 Task: In the  document fostercreativity.odt Insert horizontal line 'below the text' Create the translated copy of the document in  'French' Select the first point and Clear Formatting
Action: Mouse moved to (321, 461)
Screenshot: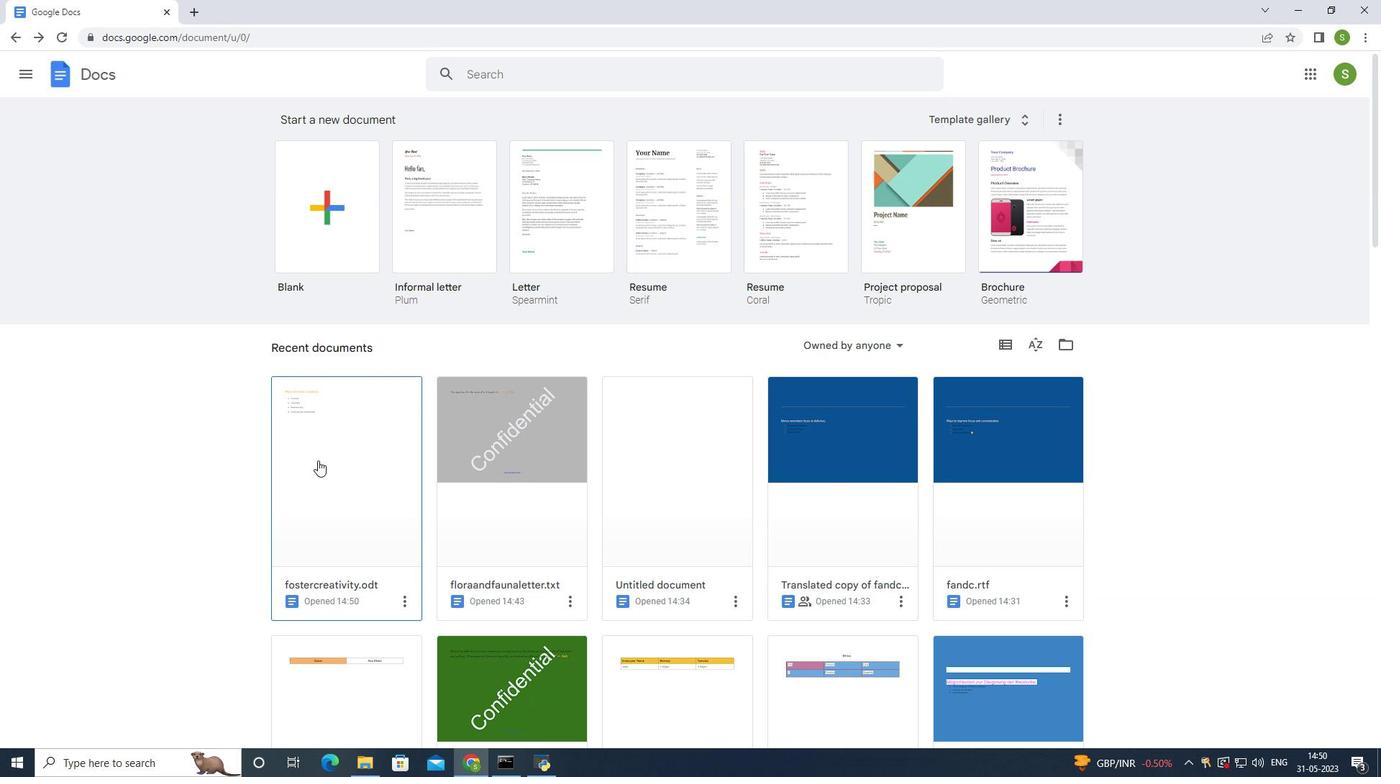 
Action: Mouse pressed left at (321, 461)
Screenshot: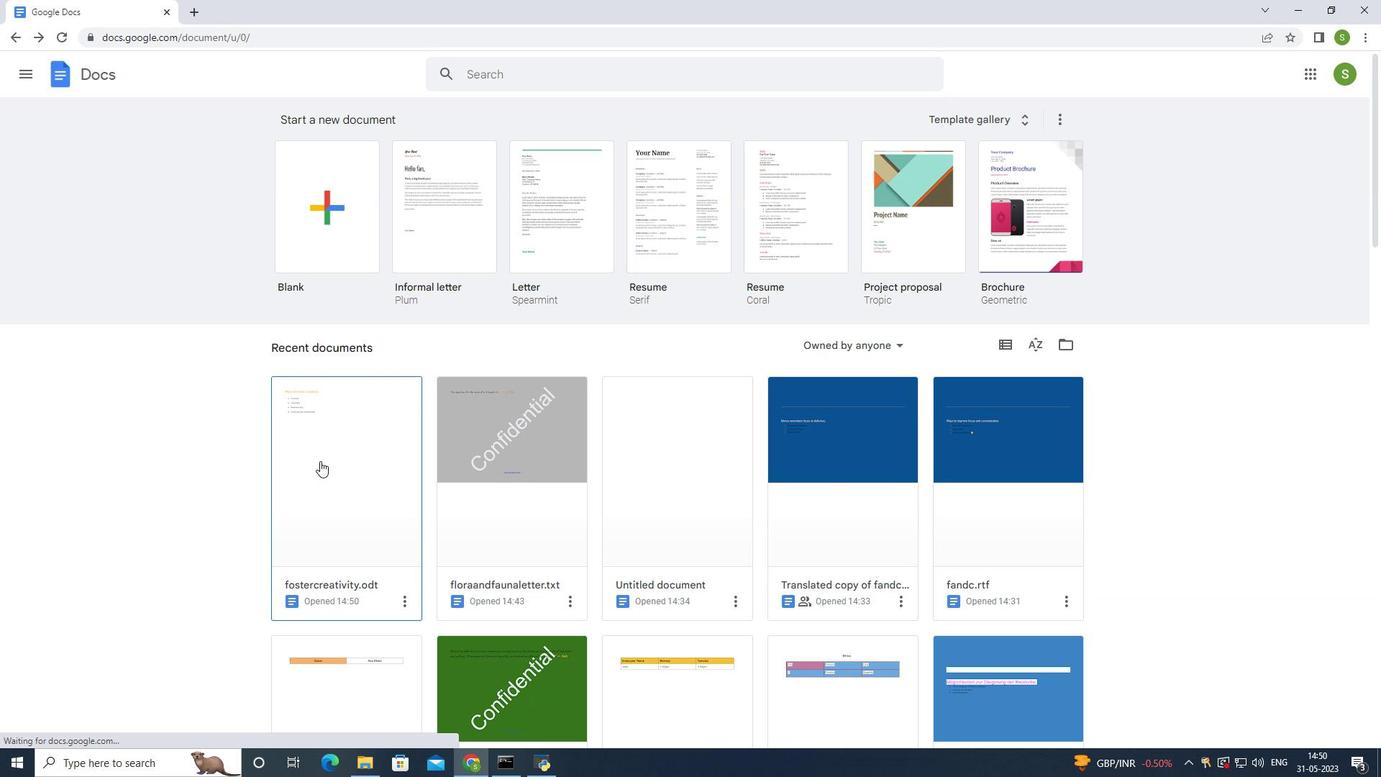 
Action: Mouse moved to (485, 346)
Screenshot: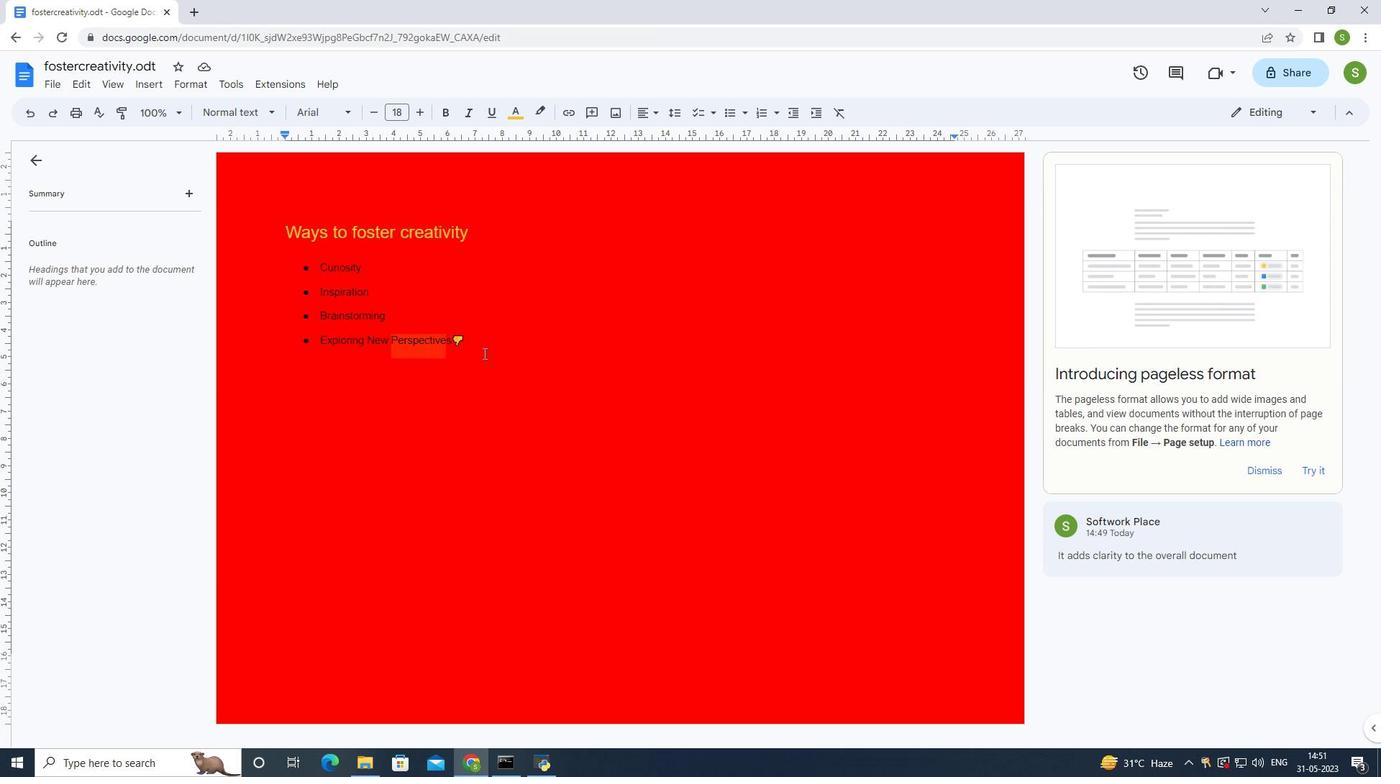 
Action: Mouse pressed left at (485, 346)
Screenshot: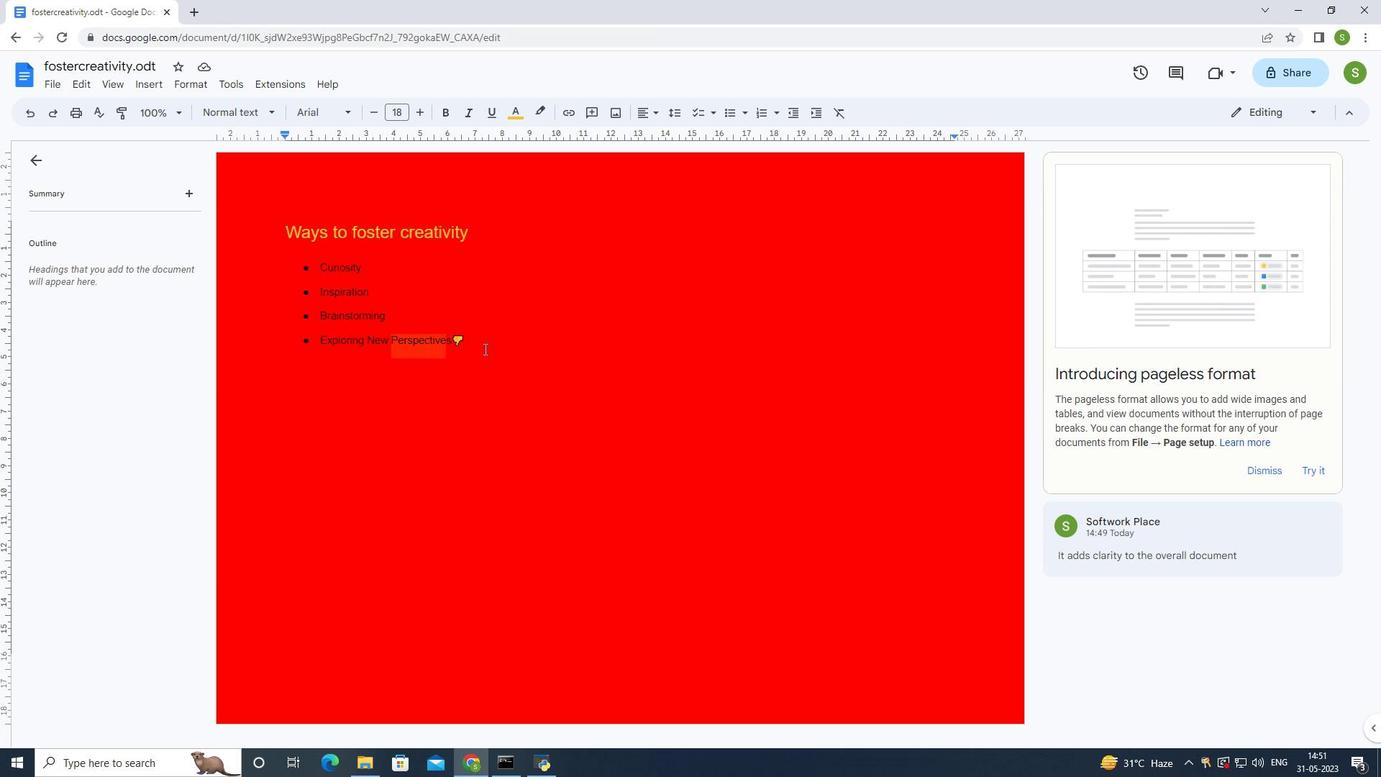 
Action: Mouse moved to (492, 350)
Screenshot: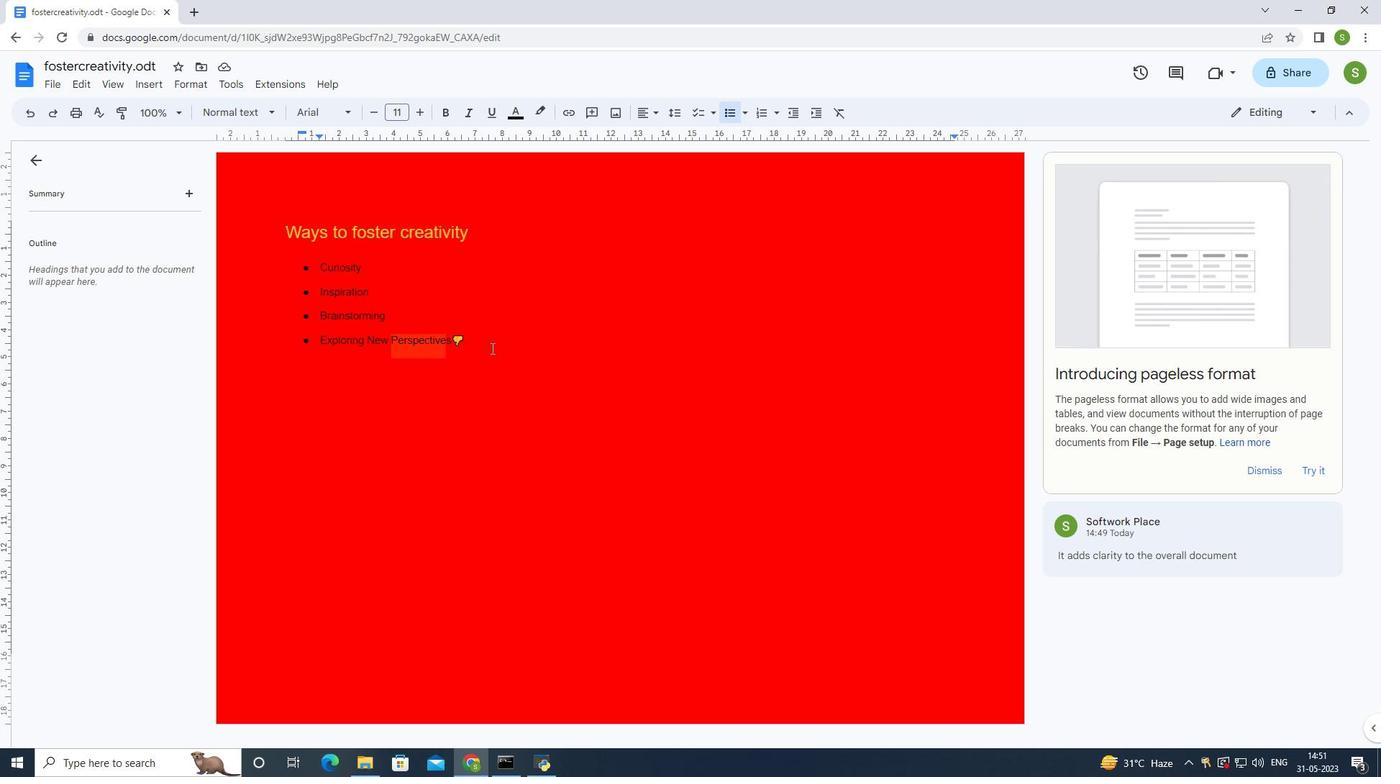 
Action: Key pressed <Key.enter>
Screenshot: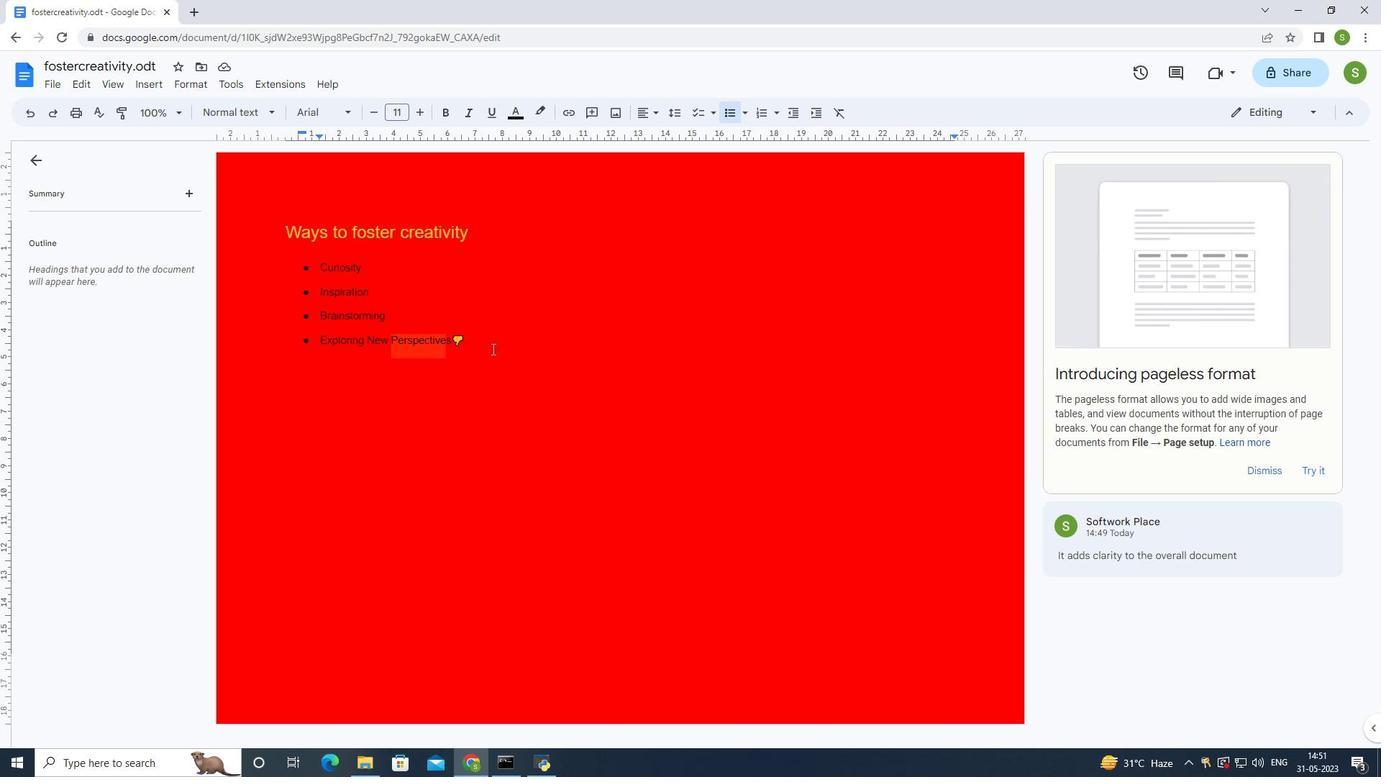 
Action: Mouse moved to (354, 357)
Screenshot: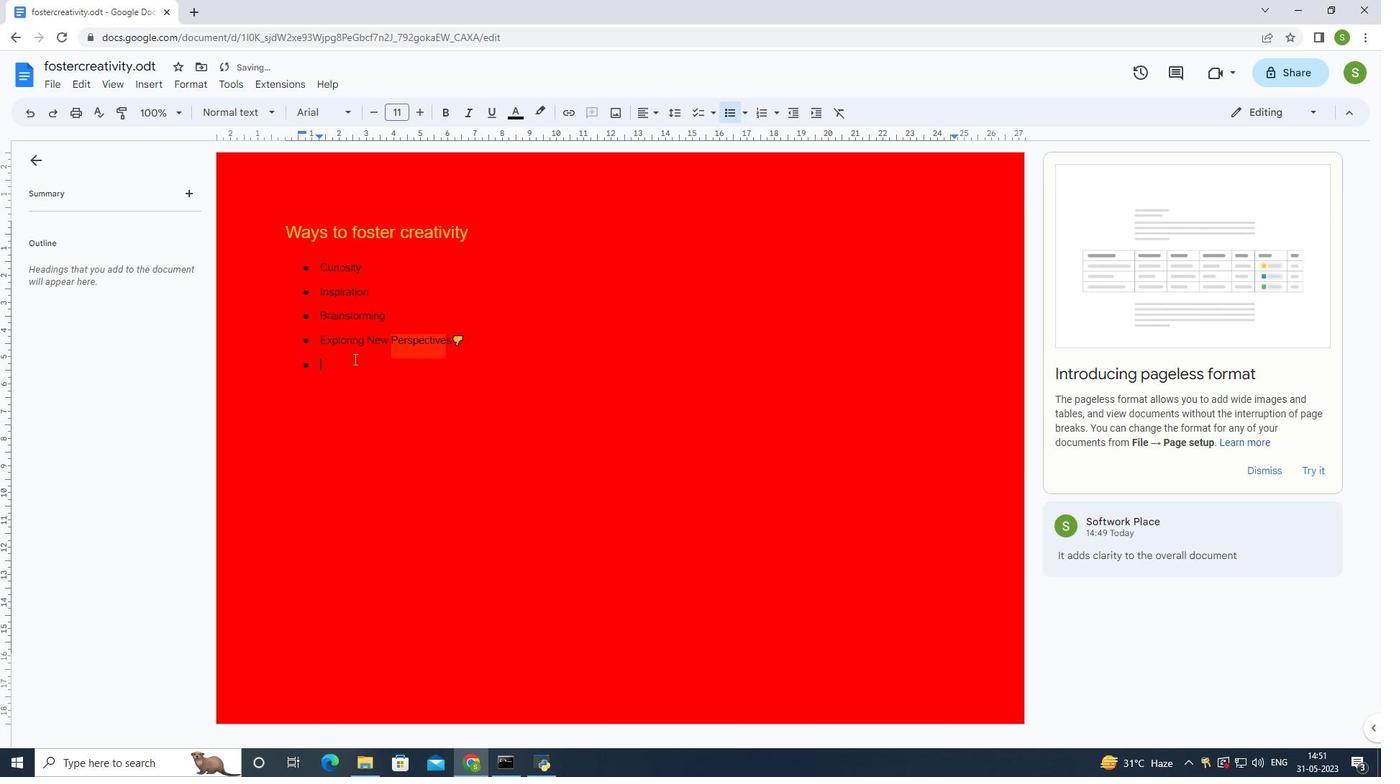 
Action: Key pressed <Key.backspace>
Screenshot: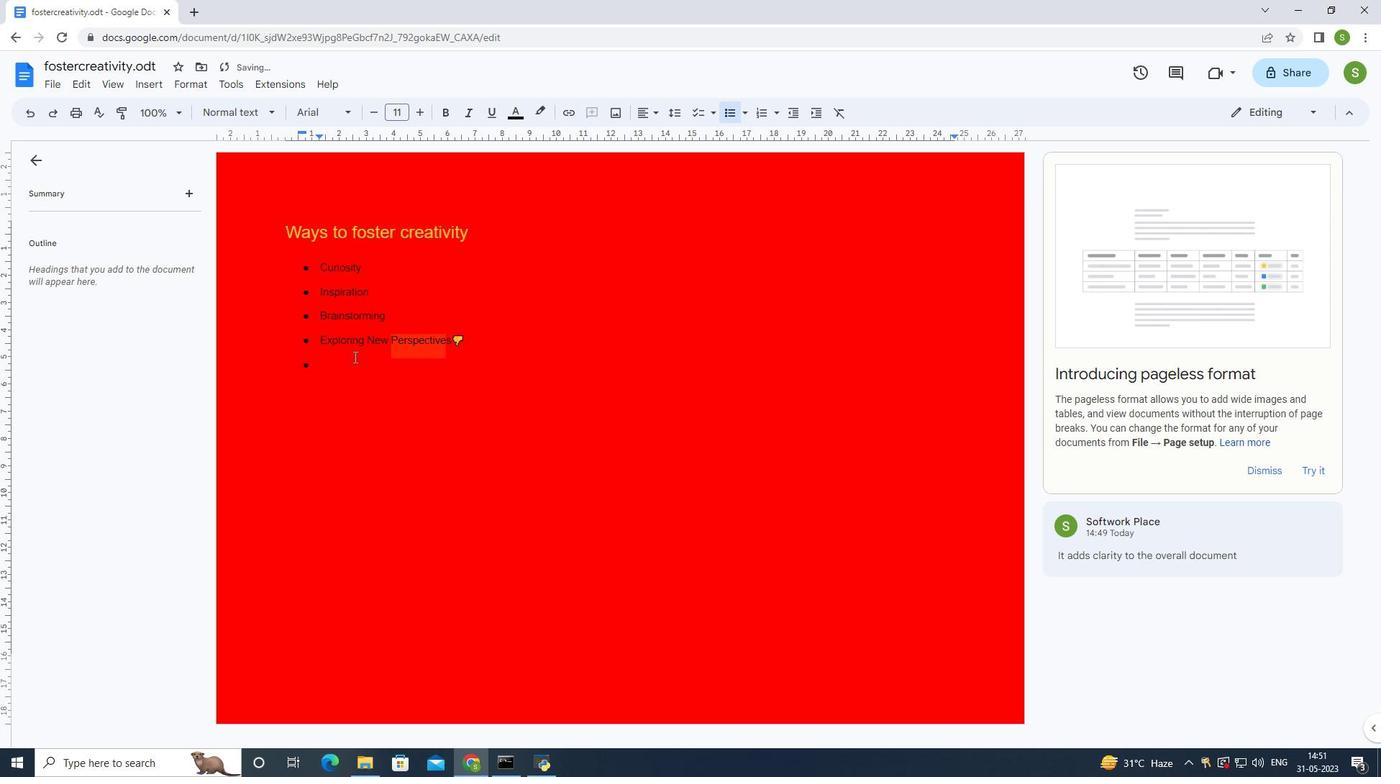 
Action: Mouse moved to (190, 85)
Screenshot: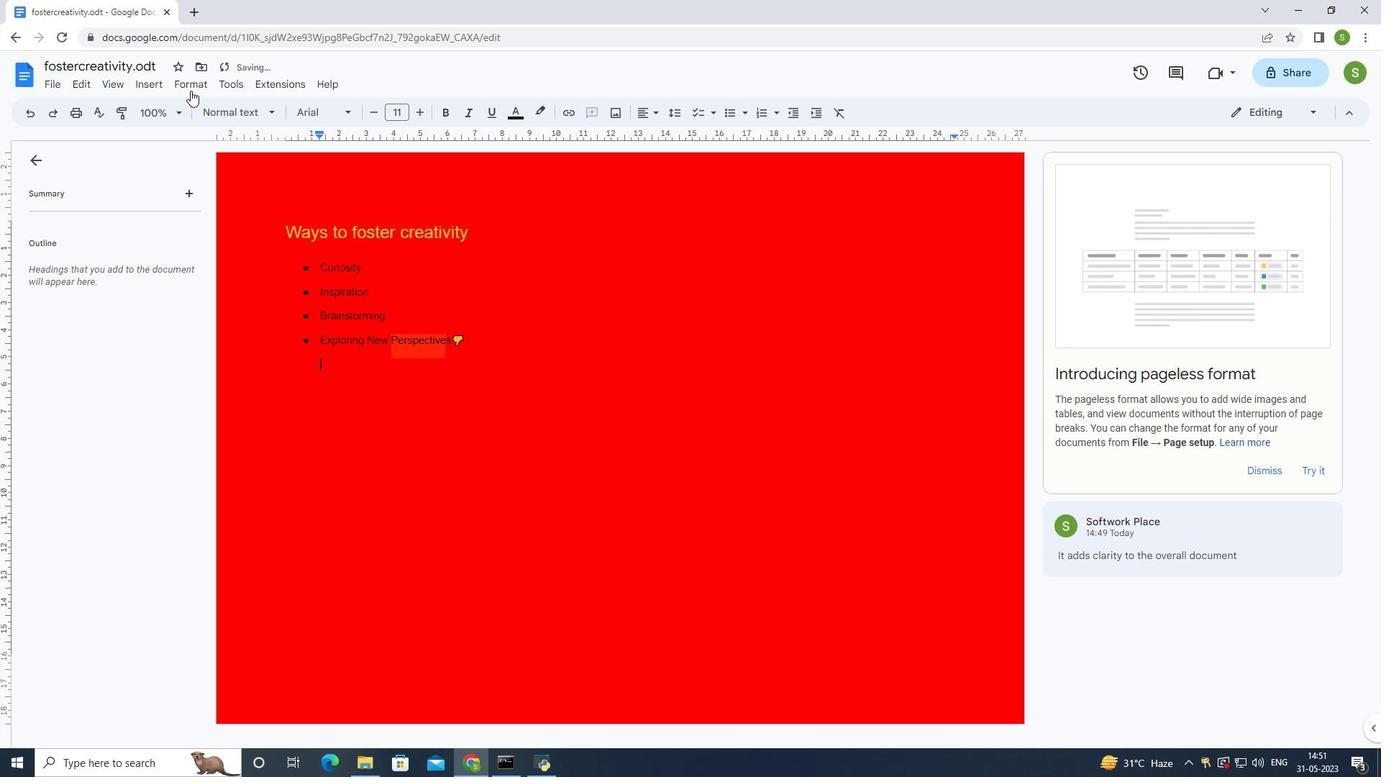 
Action: Mouse pressed left at (190, 85)
Screenshot: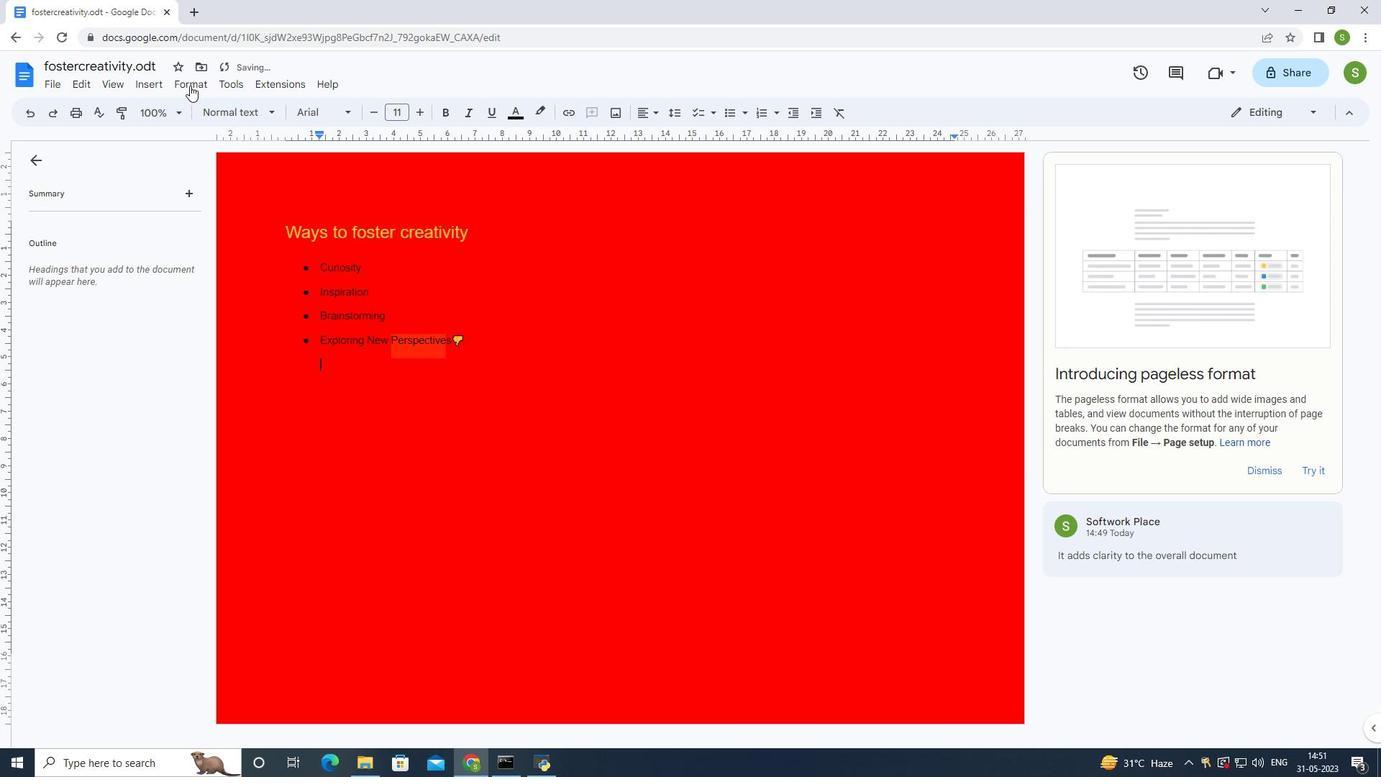 
Action: Mouse moved to (177, 203)
Screenshot: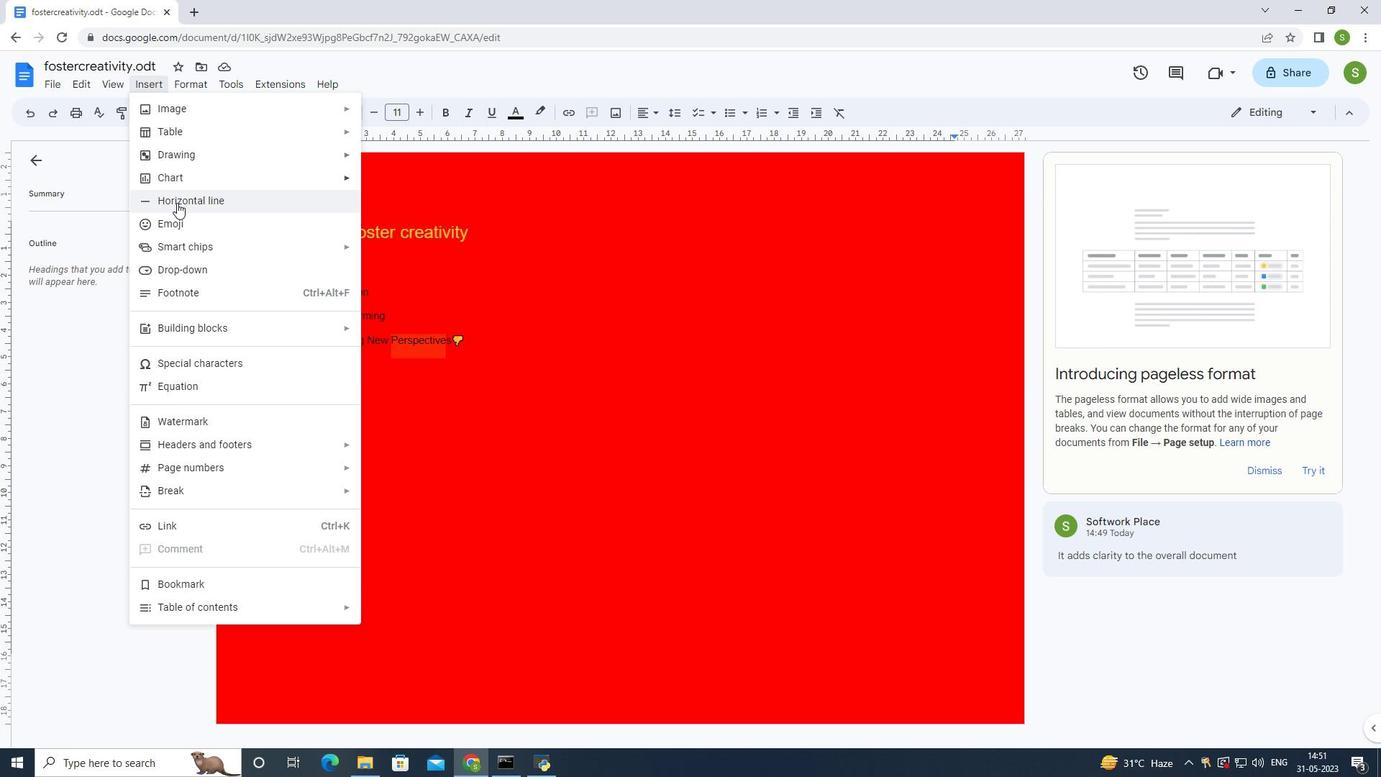 
Action: Mouse pressed left at (177, 203)
Screenshot: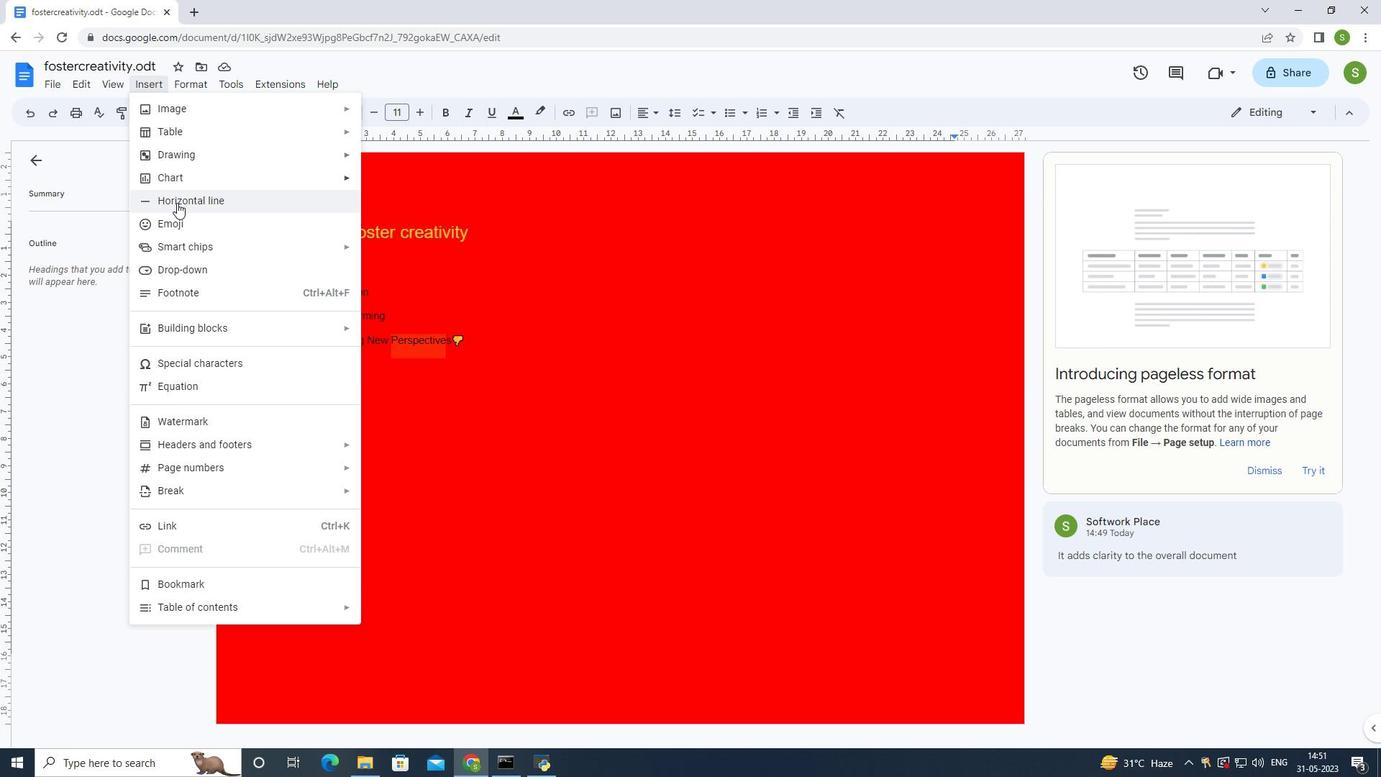 
Action: Mouse moved to (141, 81)
Screenshot: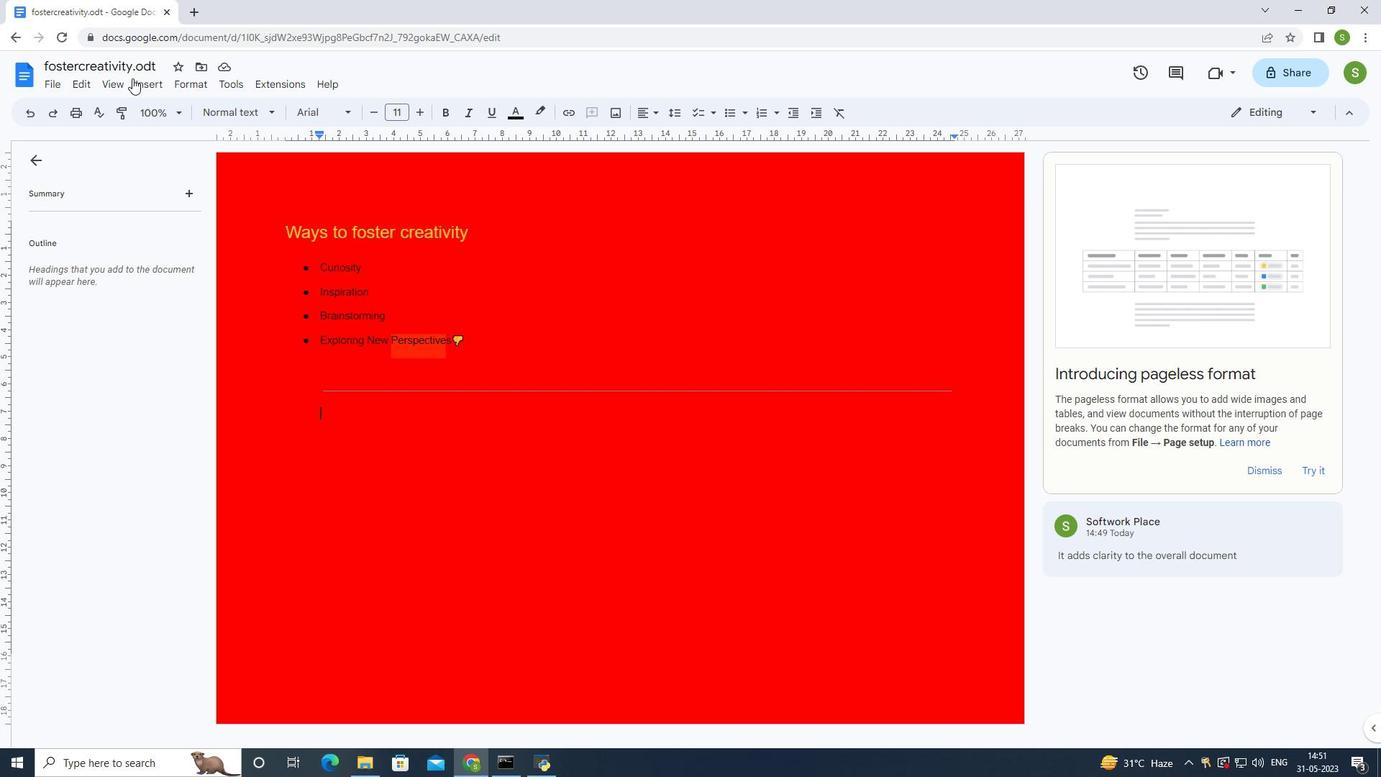 
Action: Mouse pressed left at (141, 81)
Screenshot: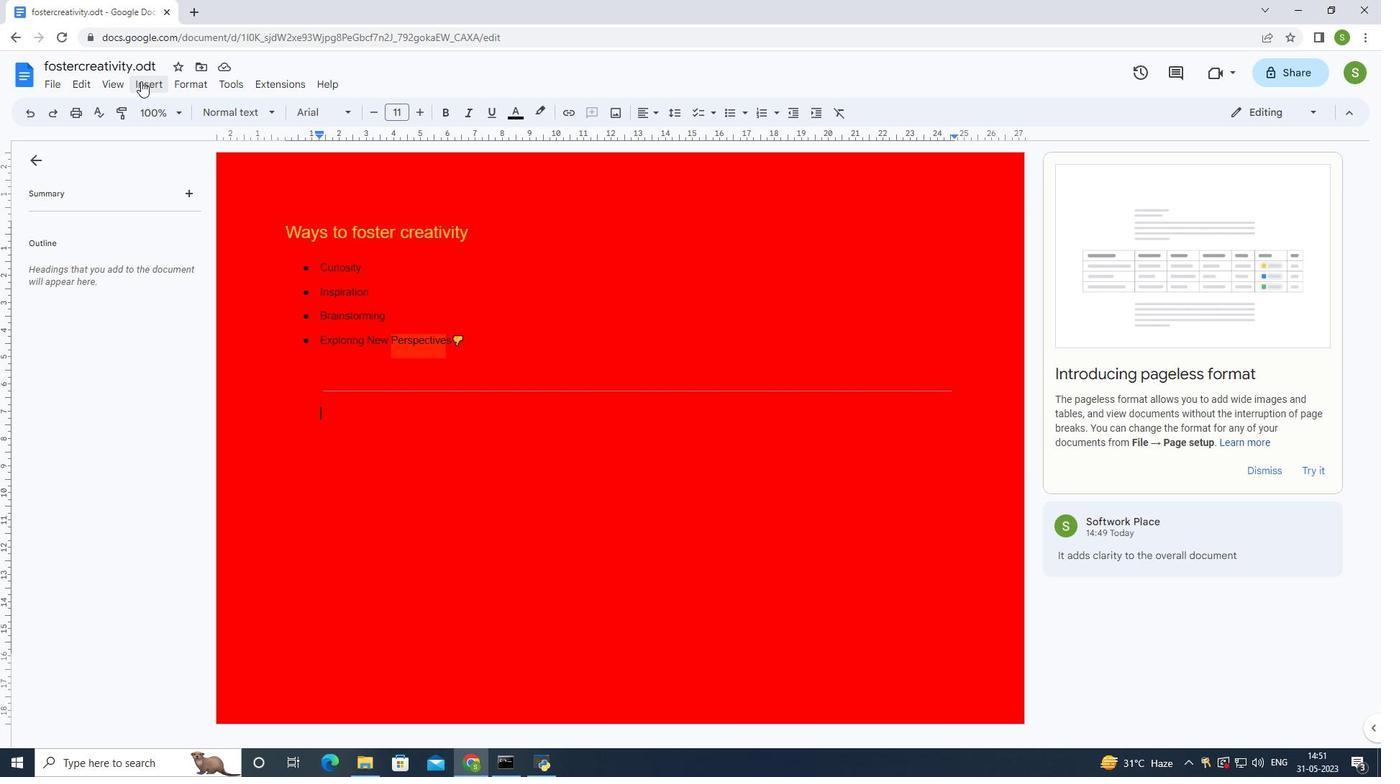 
Action: Mouse moved to (328, 303)
Screenshot: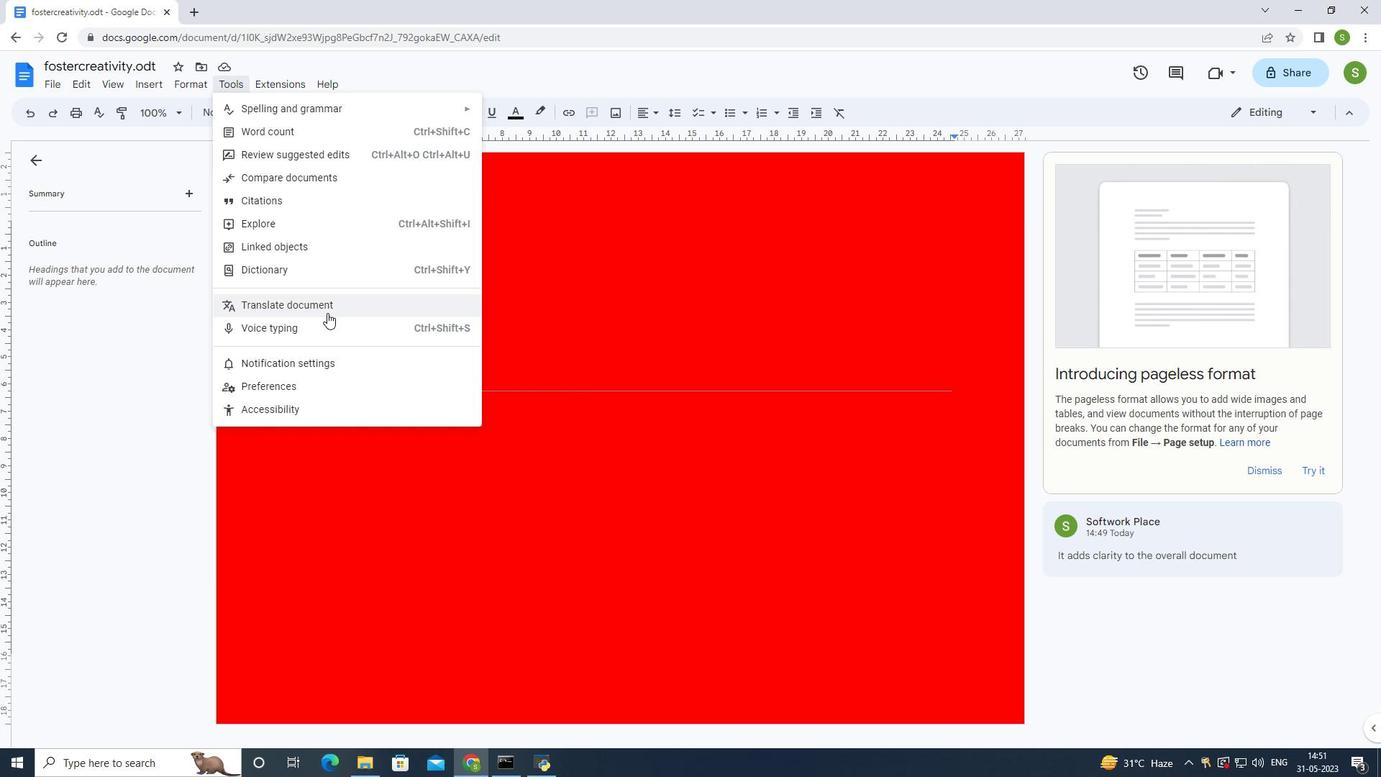 
Action: Mouse pressed left at (328, 303)
Screenshot: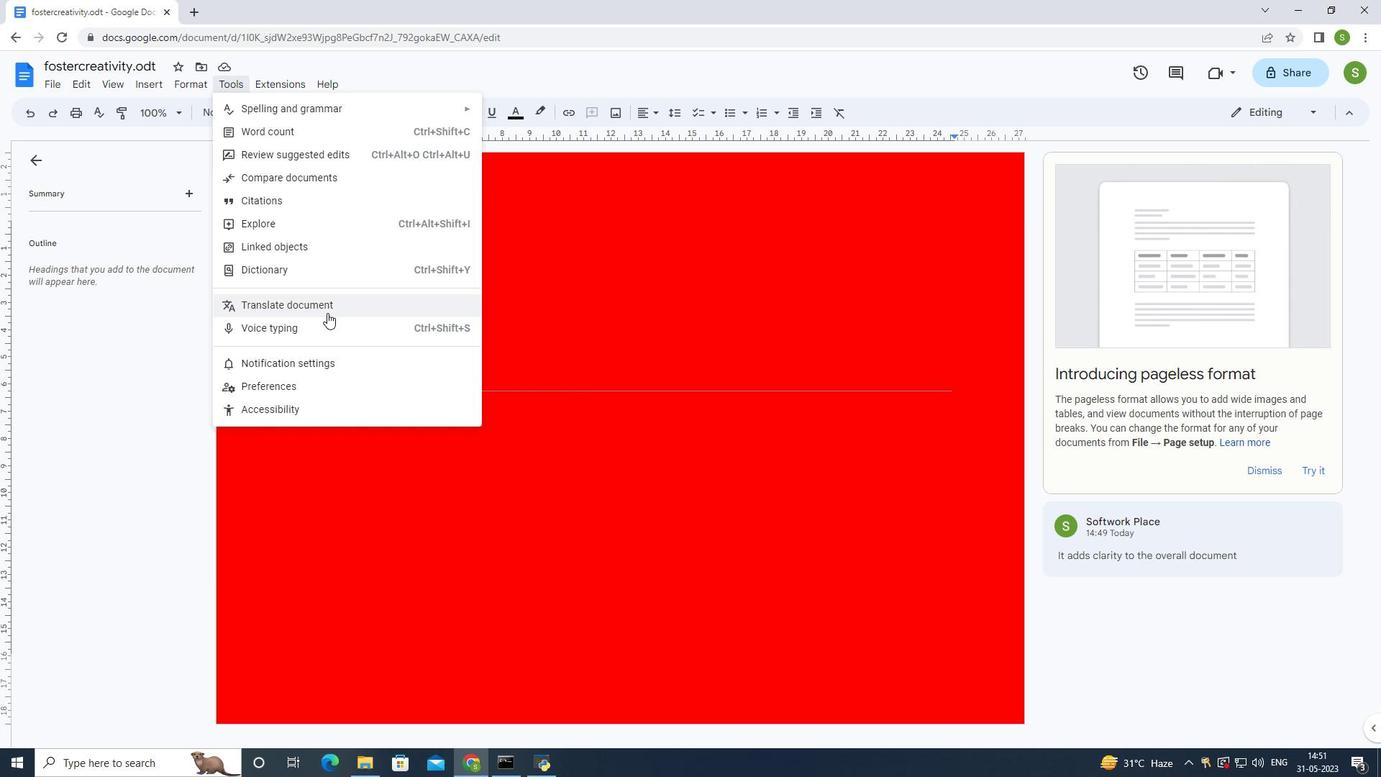 
Action: Mouse moved to (675, 428)
Screenshot: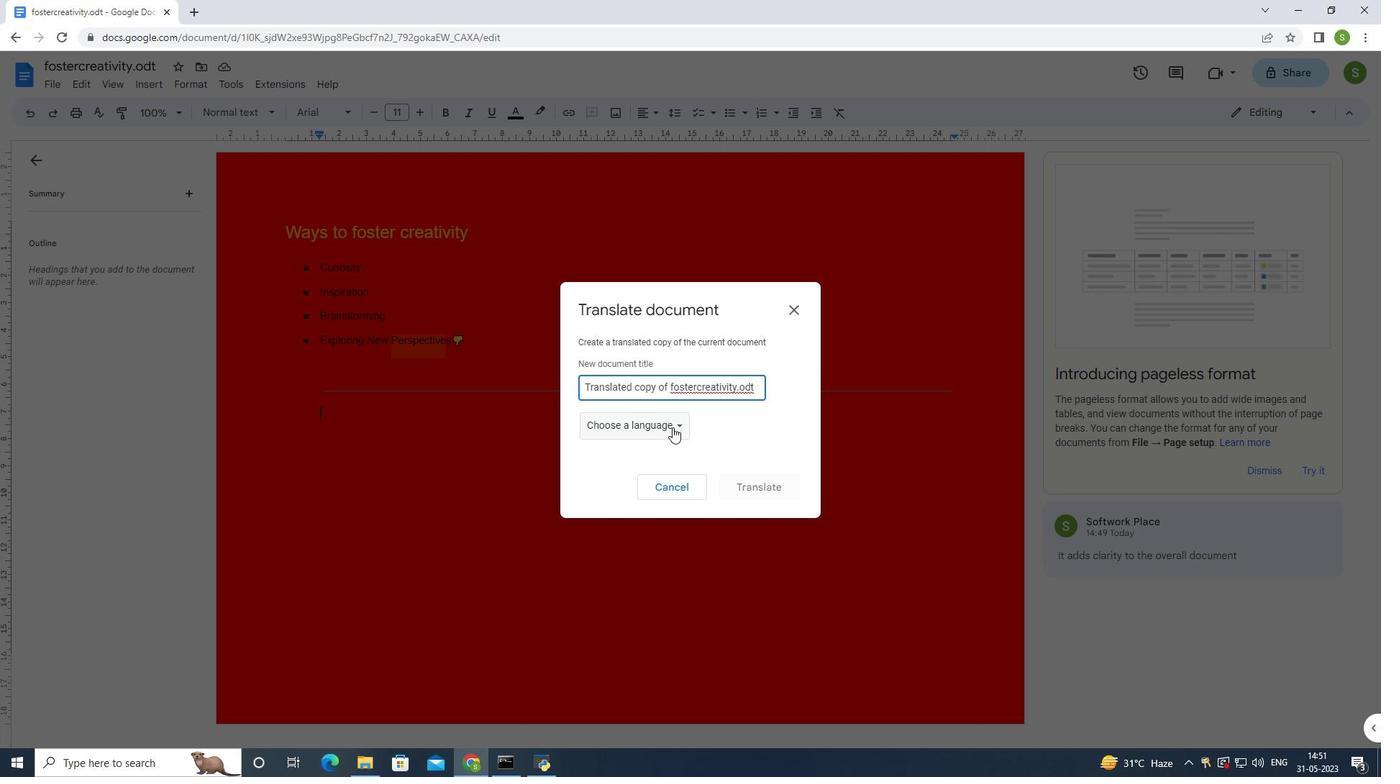 
Action: Mouse pressed left at (675, 428)
Screenshot: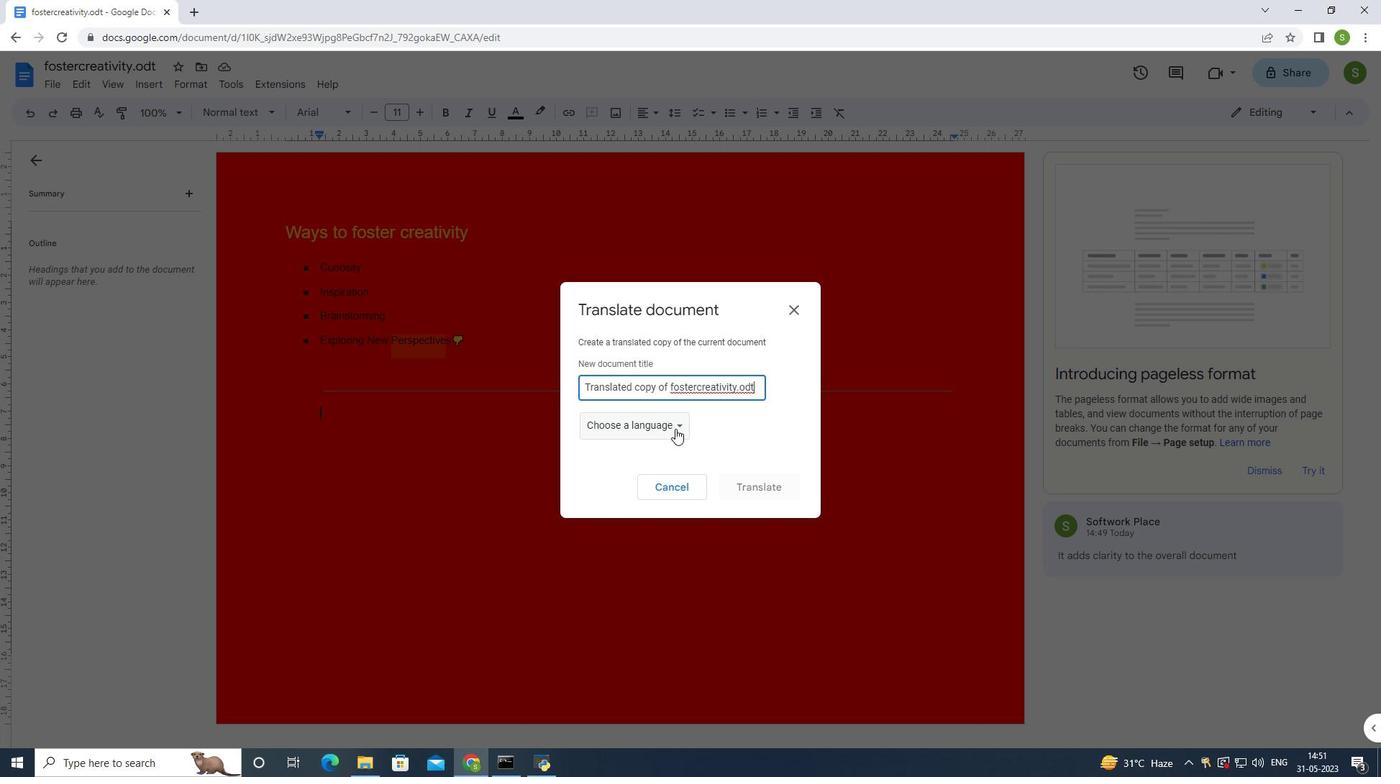
Action: Mouse moved to (642, 606)
Screenshot: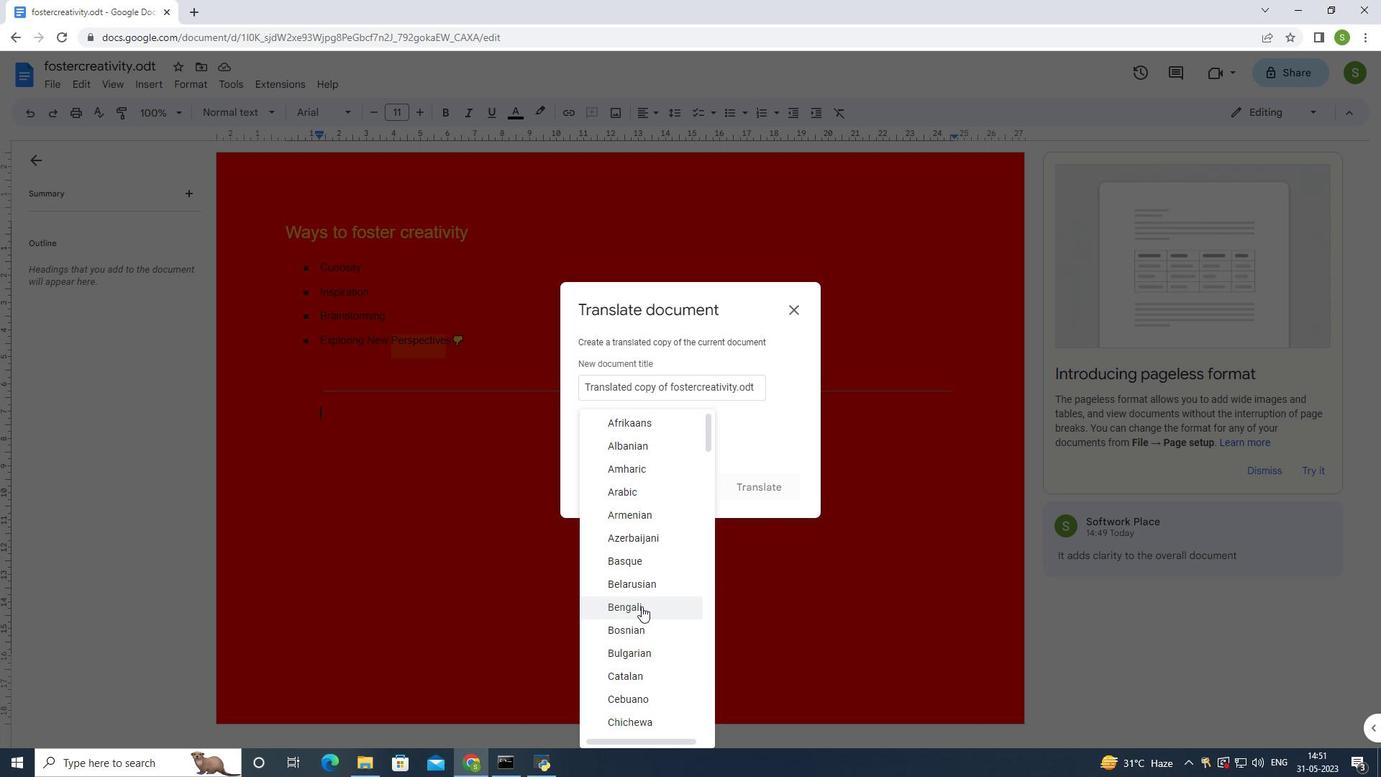 
Action: Mouse scrolled (642, 605) with delta (0, 0)
Screenshot: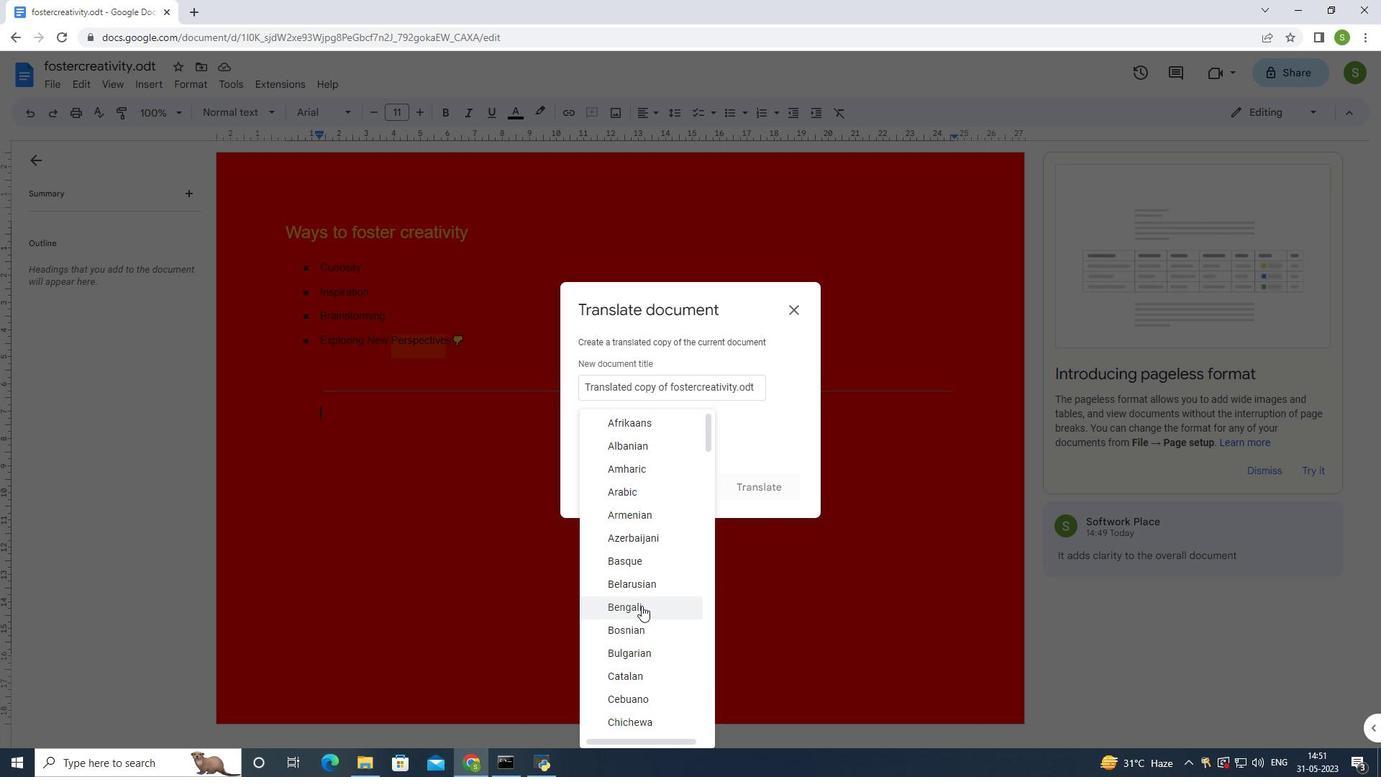
Action: Mouse scrolled (642, 605) with delta (0, 0)
Screenshot: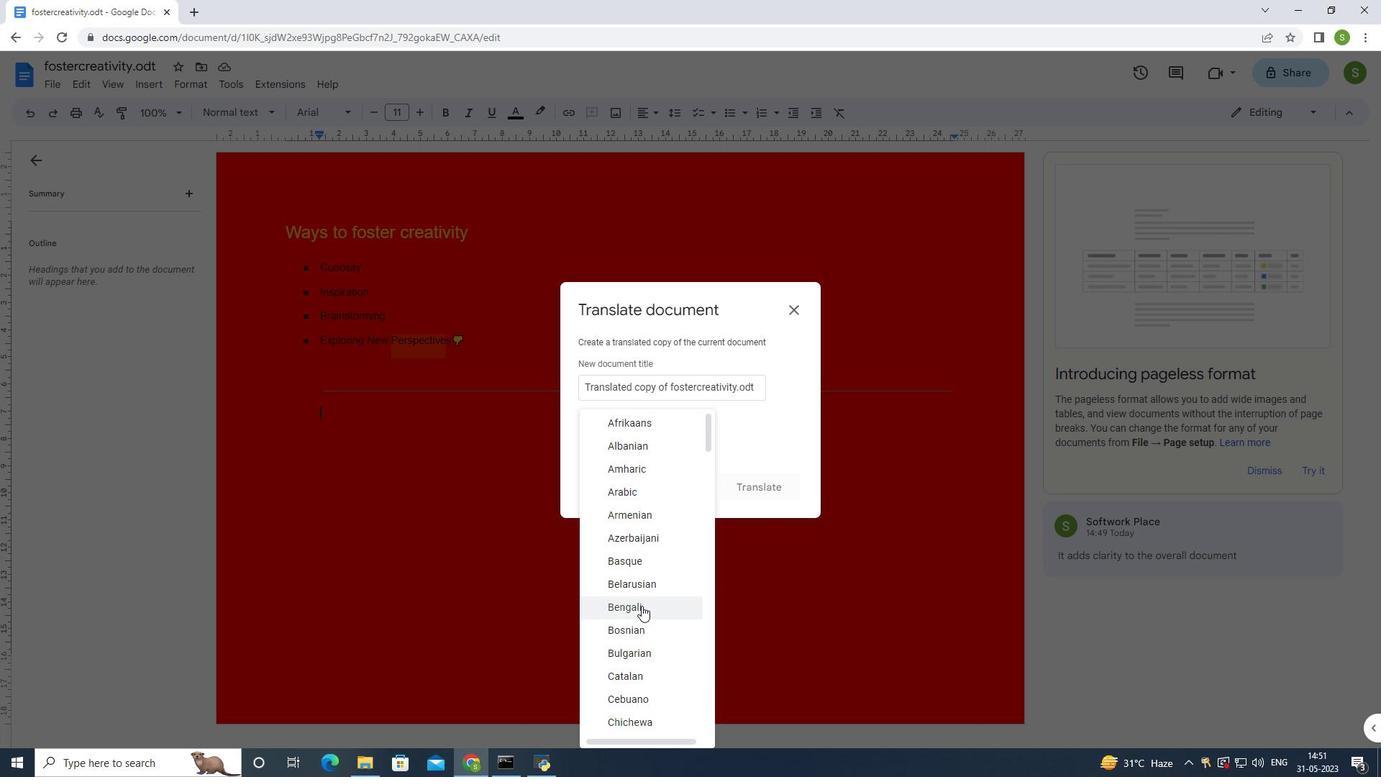 
Action: Mouse scrolled (642, 605) with delta (0, 0)
Screenshot: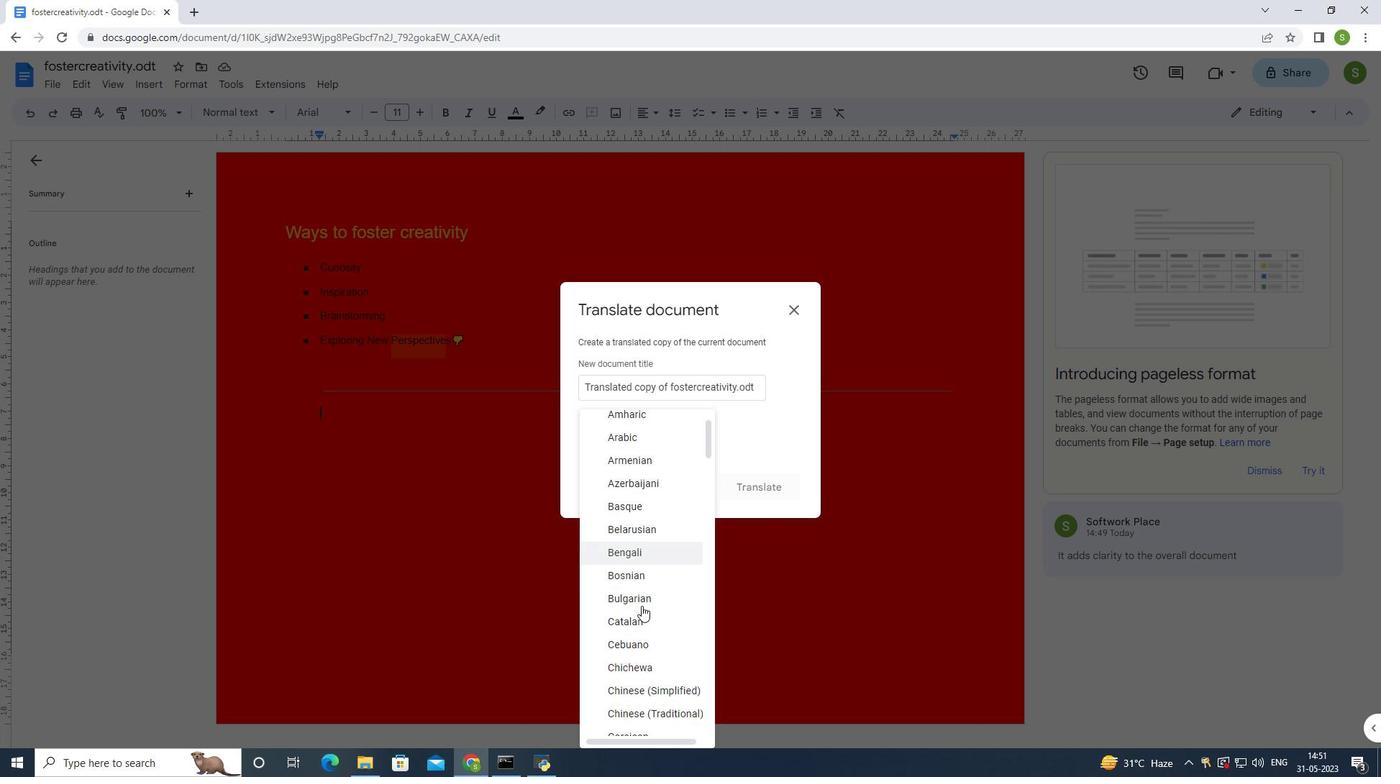 
Action: Mouse moved to (642, 606)
Screenshot: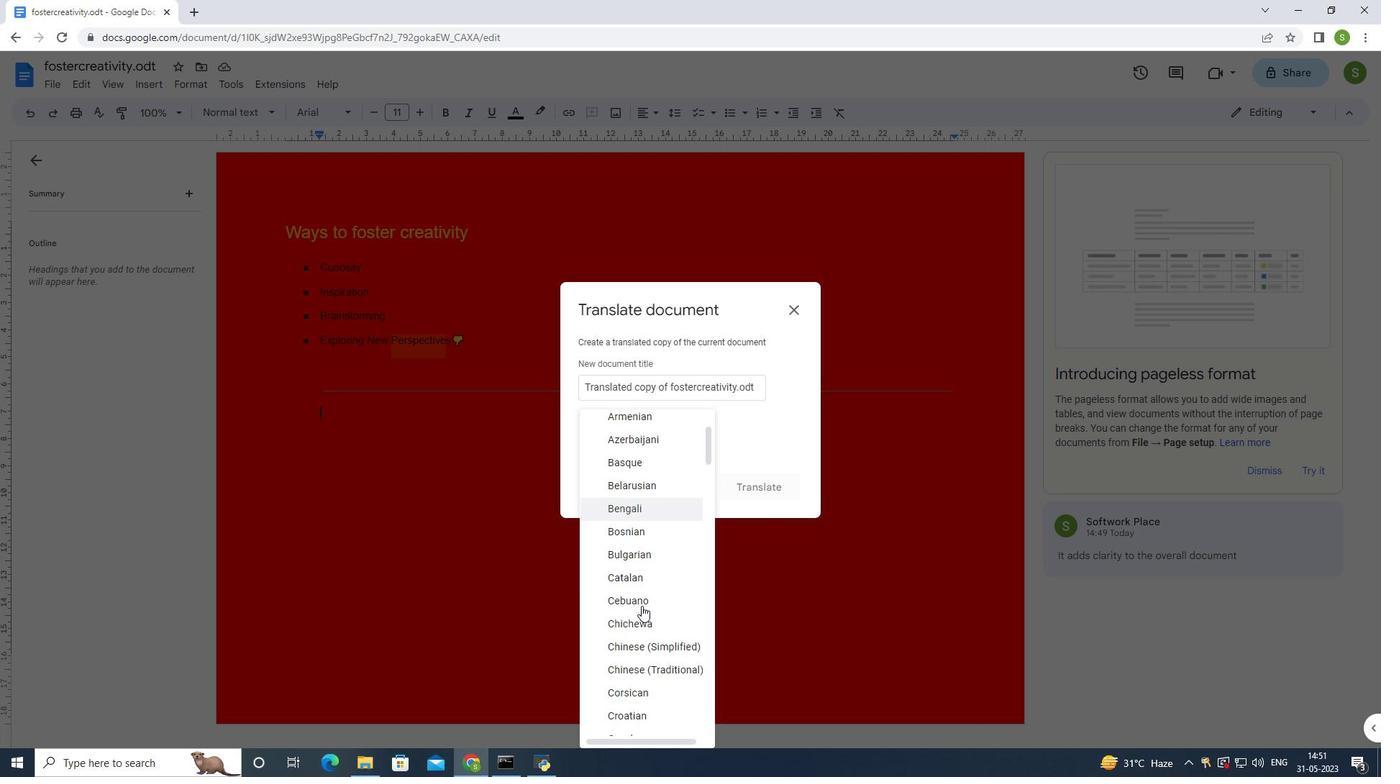 
Action: Mouse scrolled (642, 605) with delta (0, 0)
Screenshot: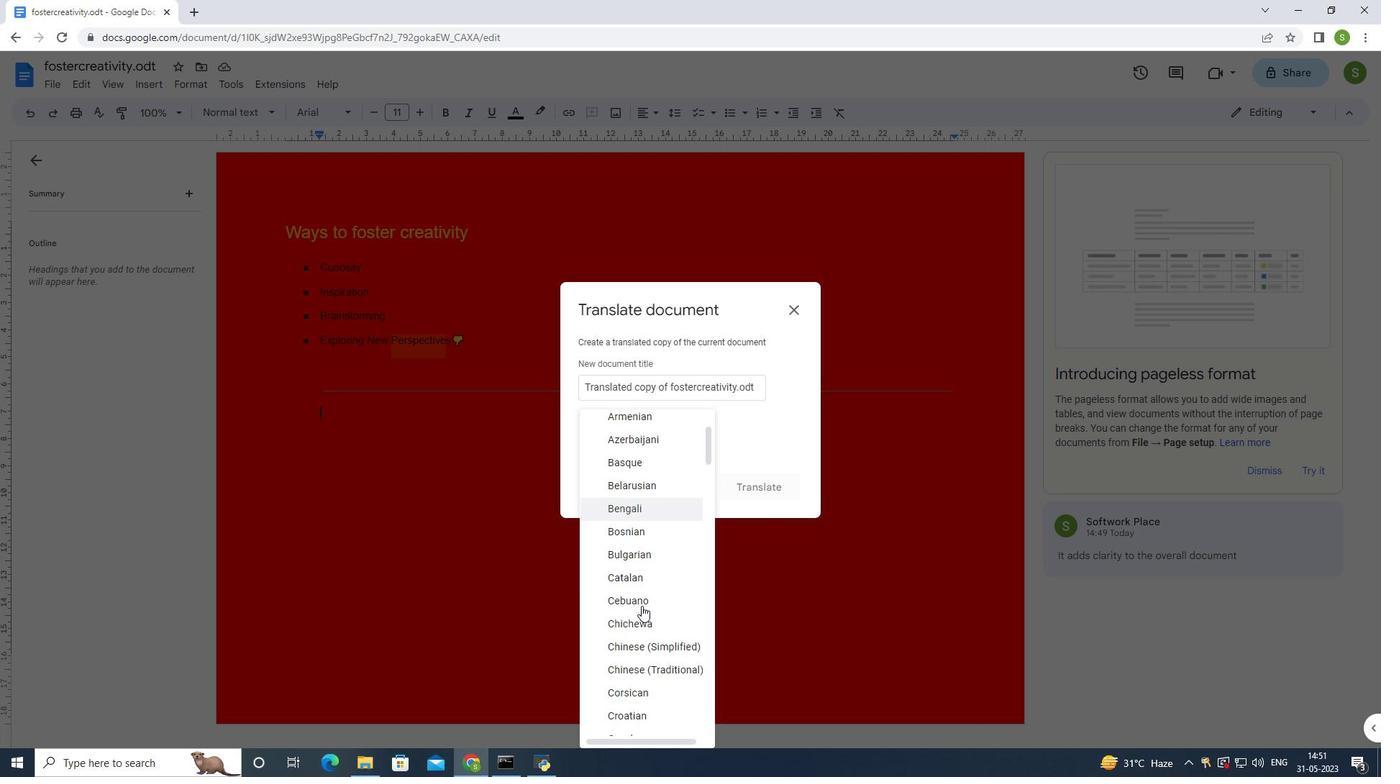 
Action: Mouse moved to (640, 604)
Screenshot: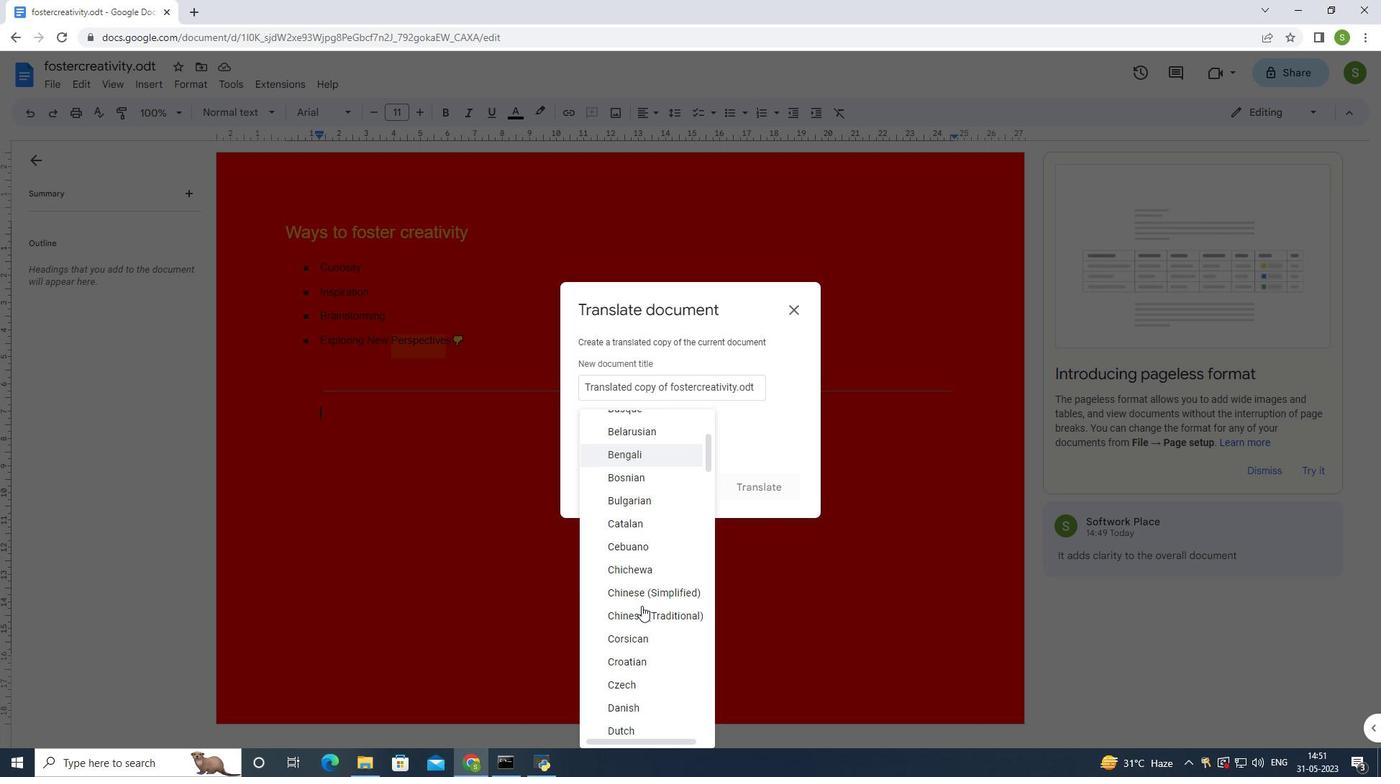 
Action: Mouse scrolled (640, 603) with delta (0, 0)
Screenshot: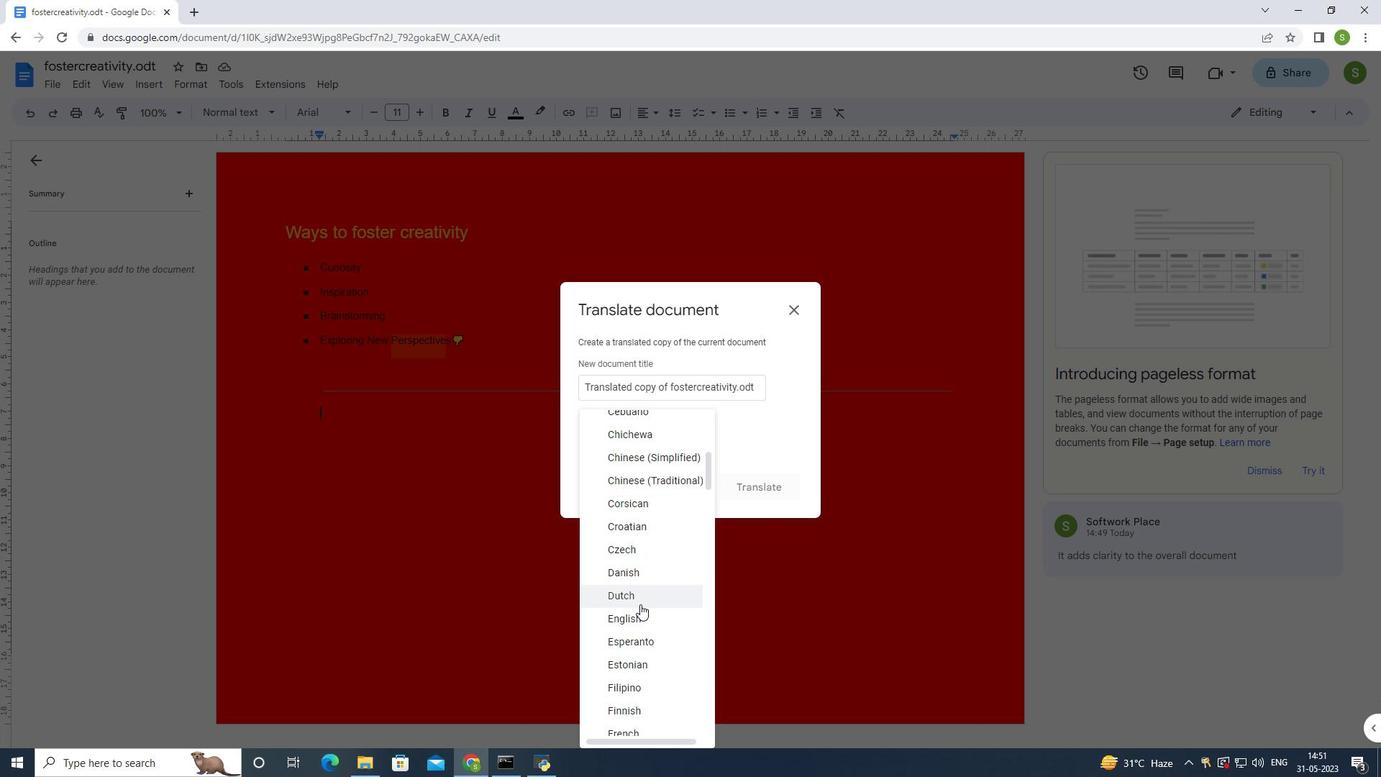 
Action: Mouse scrolled (640, 603) with delta (0, 0)
Screenshot: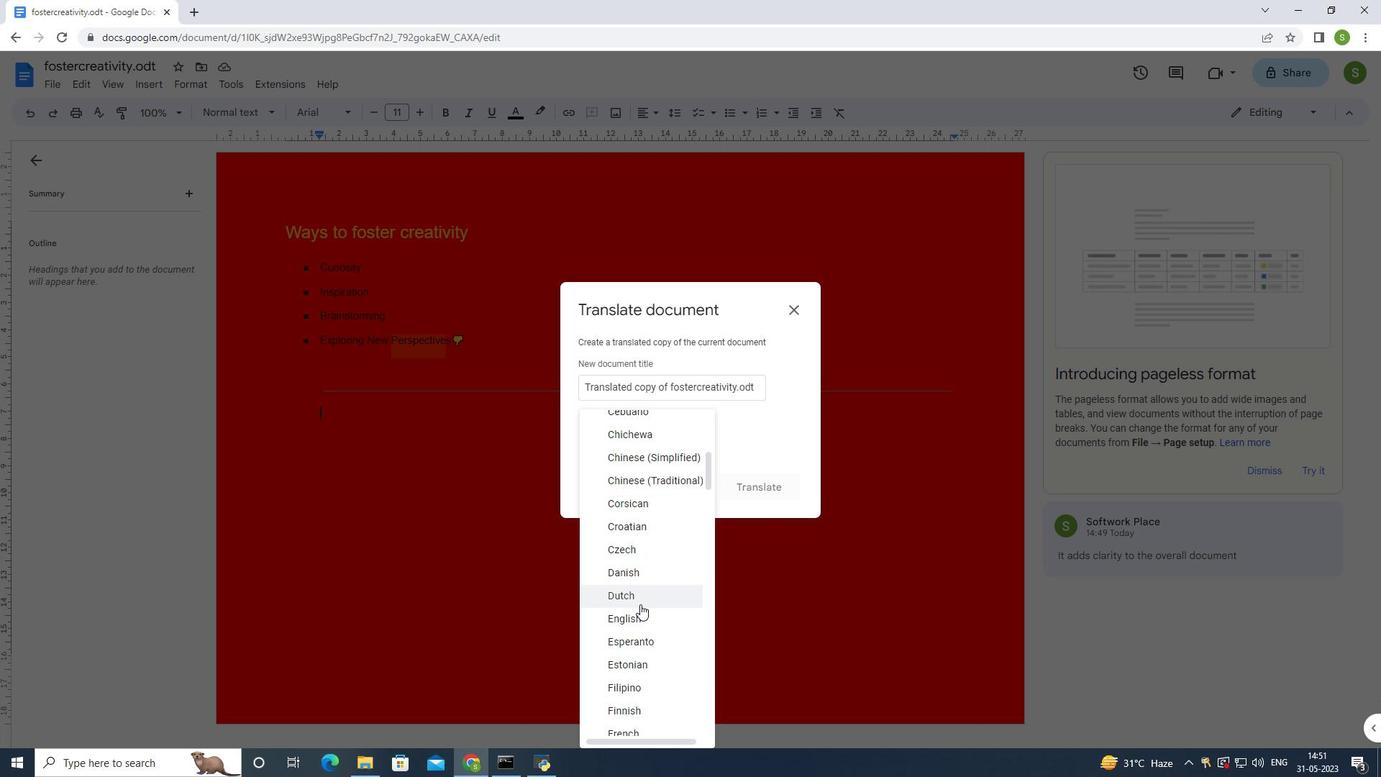
Action: Mouse scrolled (640, 603) with delta (0, 0)
Screenshot: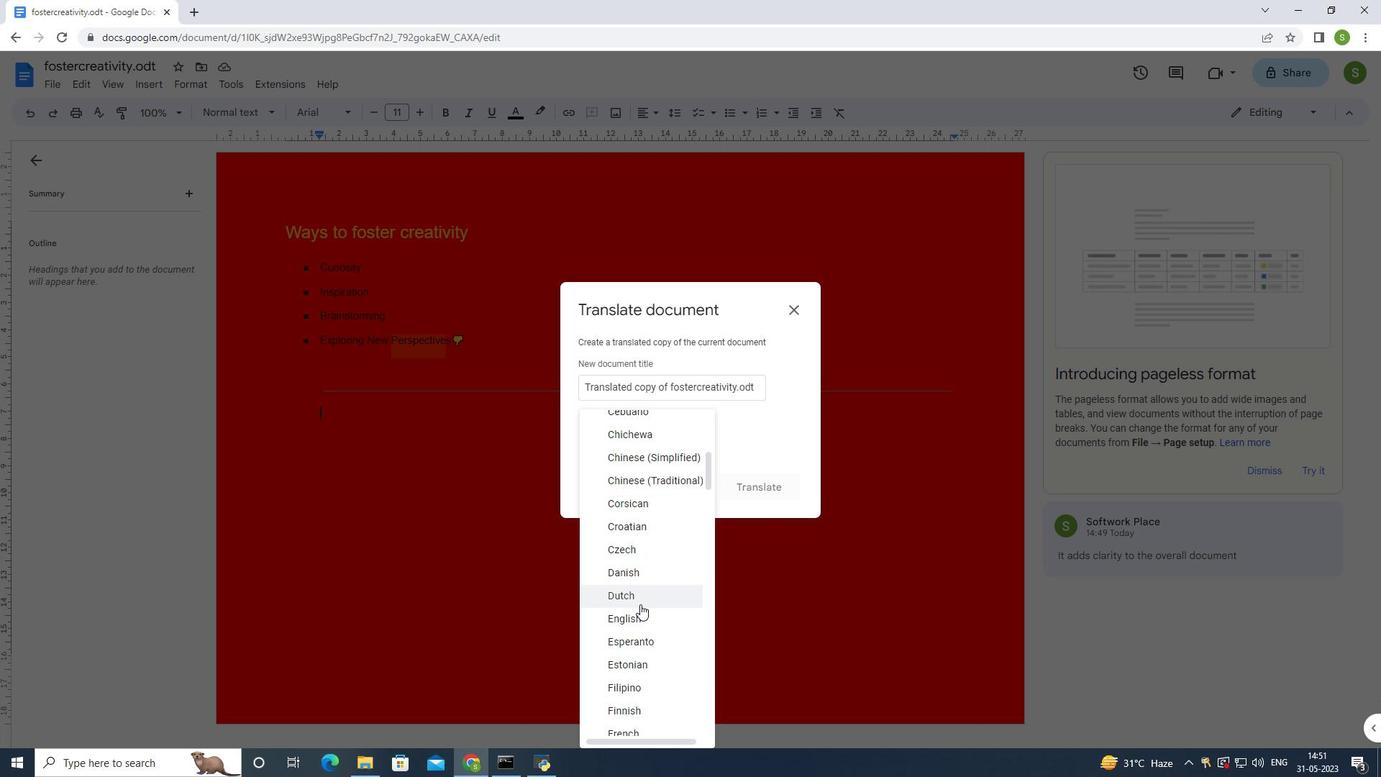 
Action: Mouse moved to (625, 521)
Screenshot: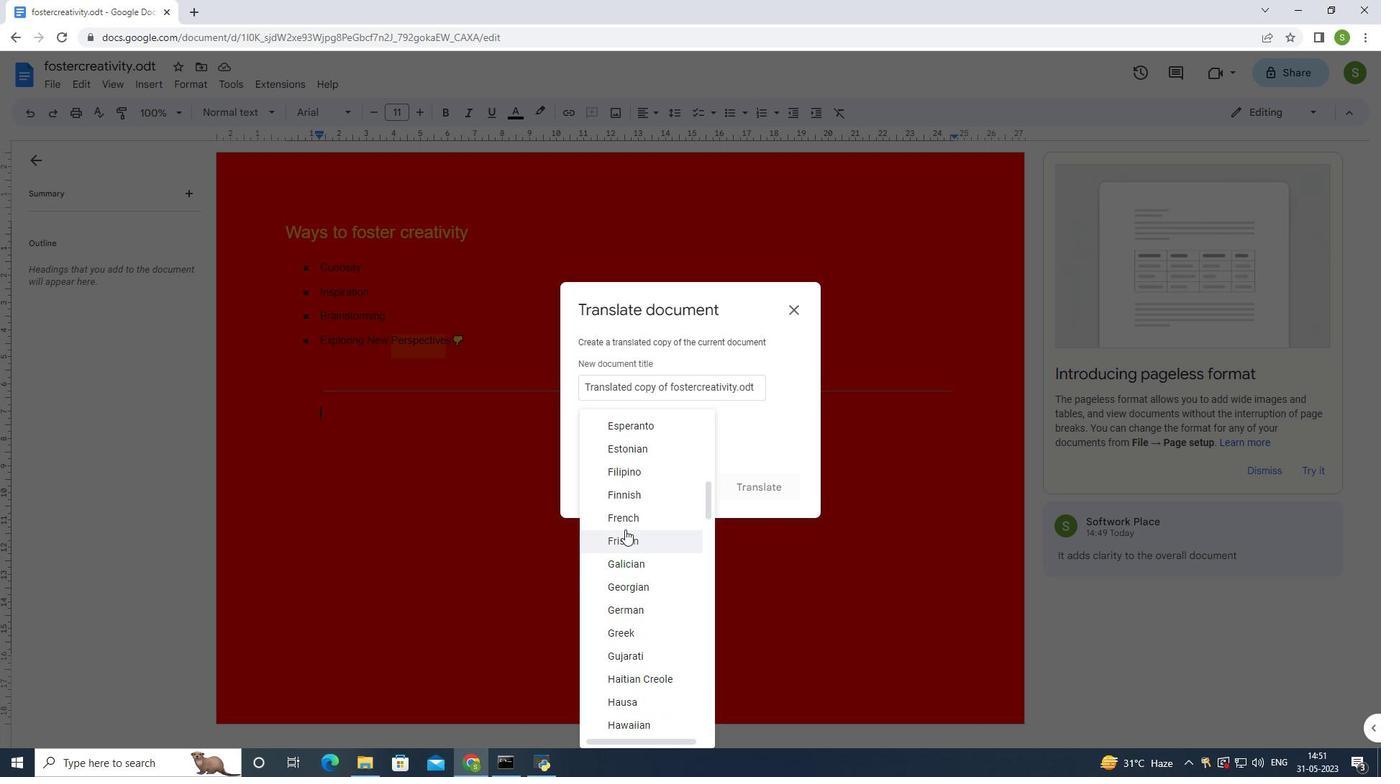 
Action: Mouse pressed left at (625, 521)
Screenshot: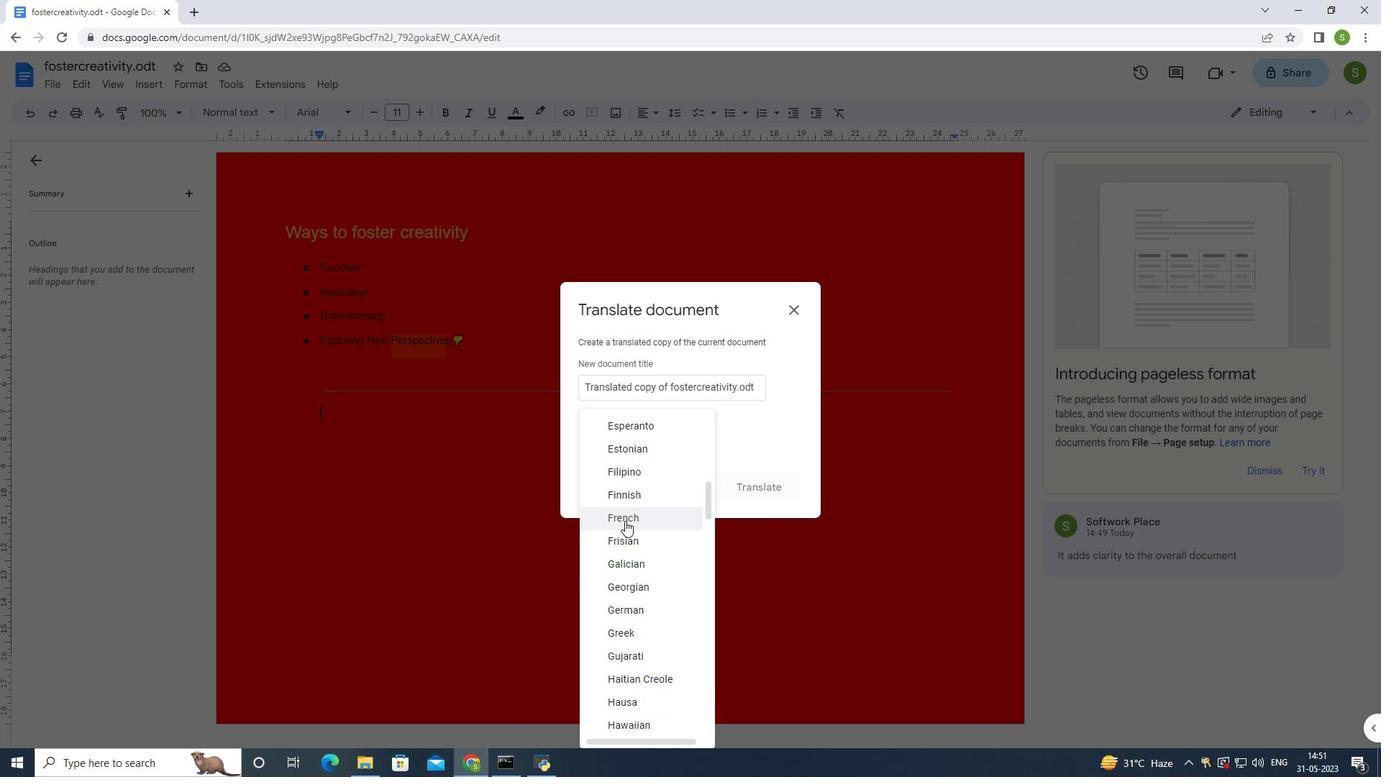 
Action: Mouse moved to (739, 493)
Screenshot: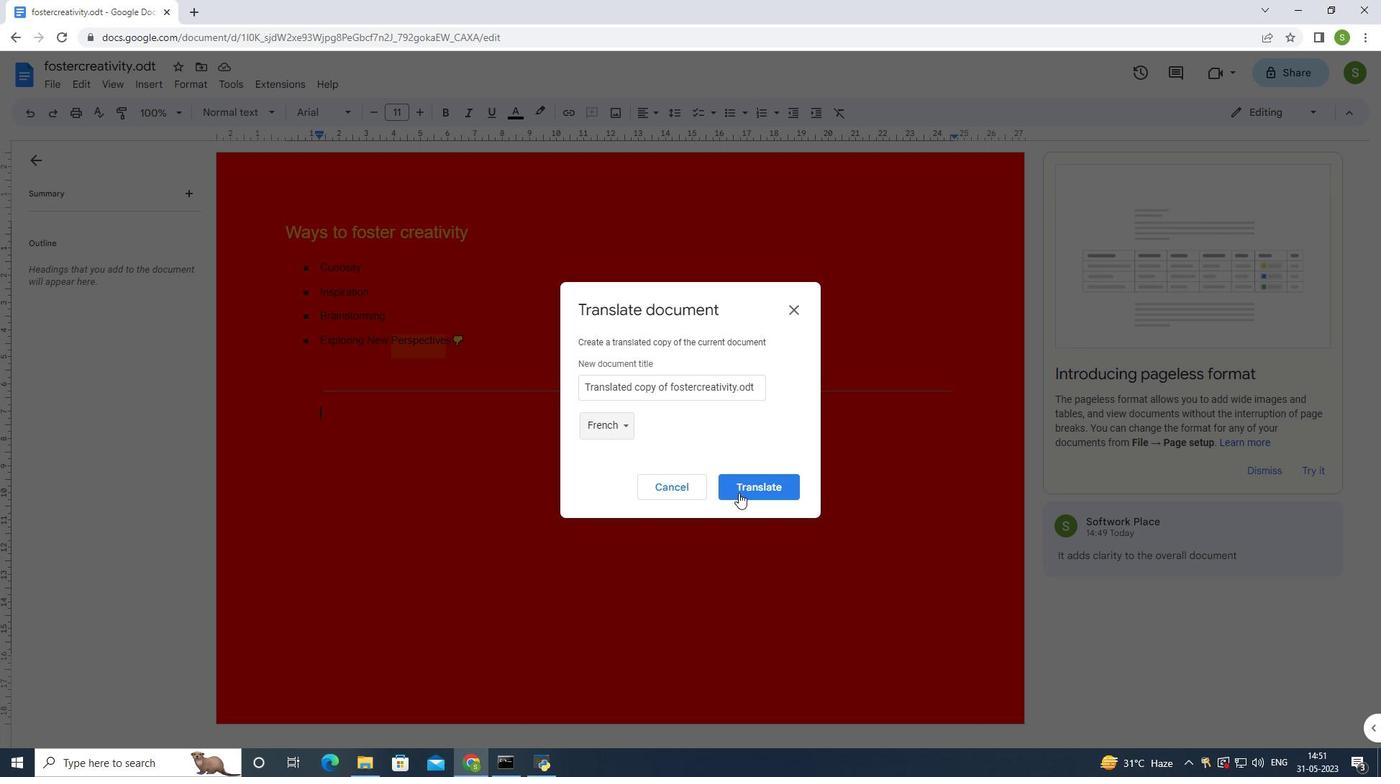 
Action: Mouse pressed left at (739, 493)
Screenshot: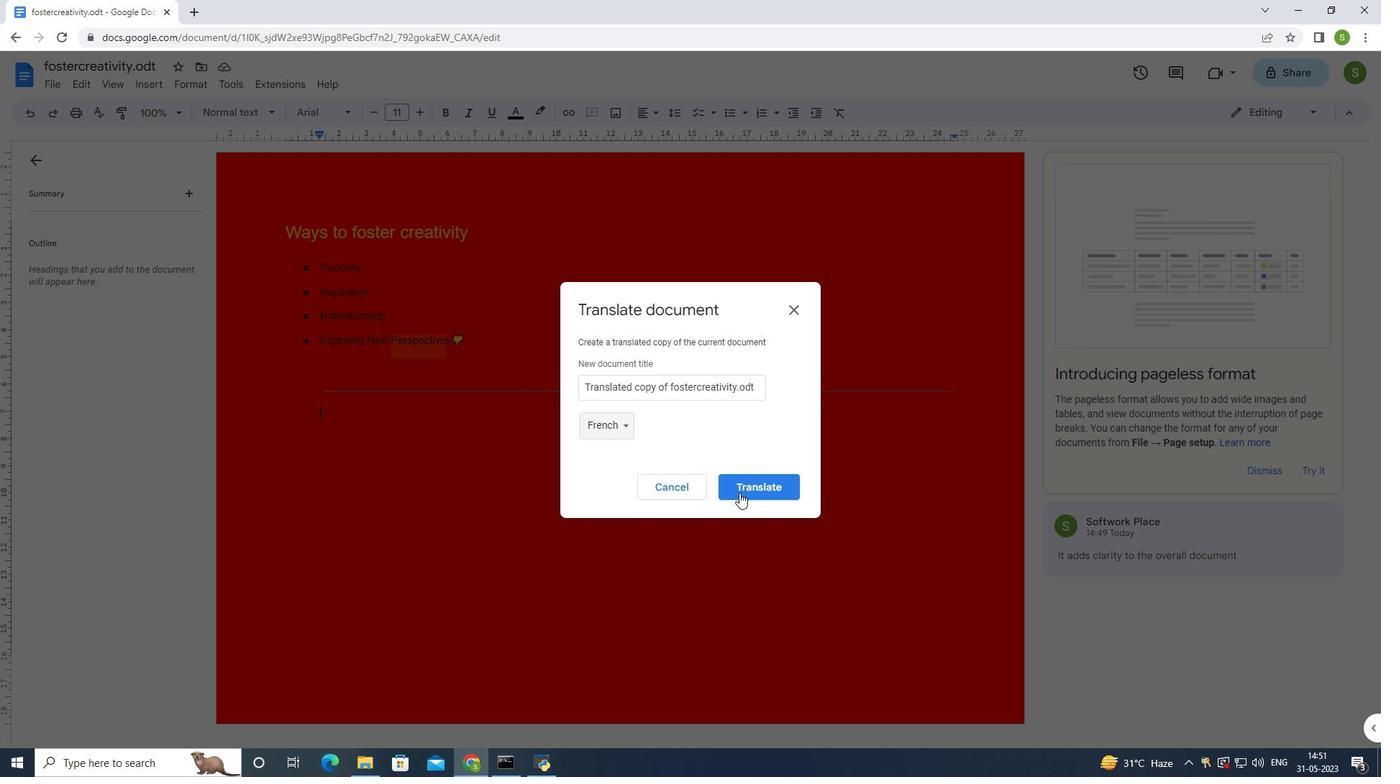 
Action: Mouse moved to (370, 265)
Screenshot: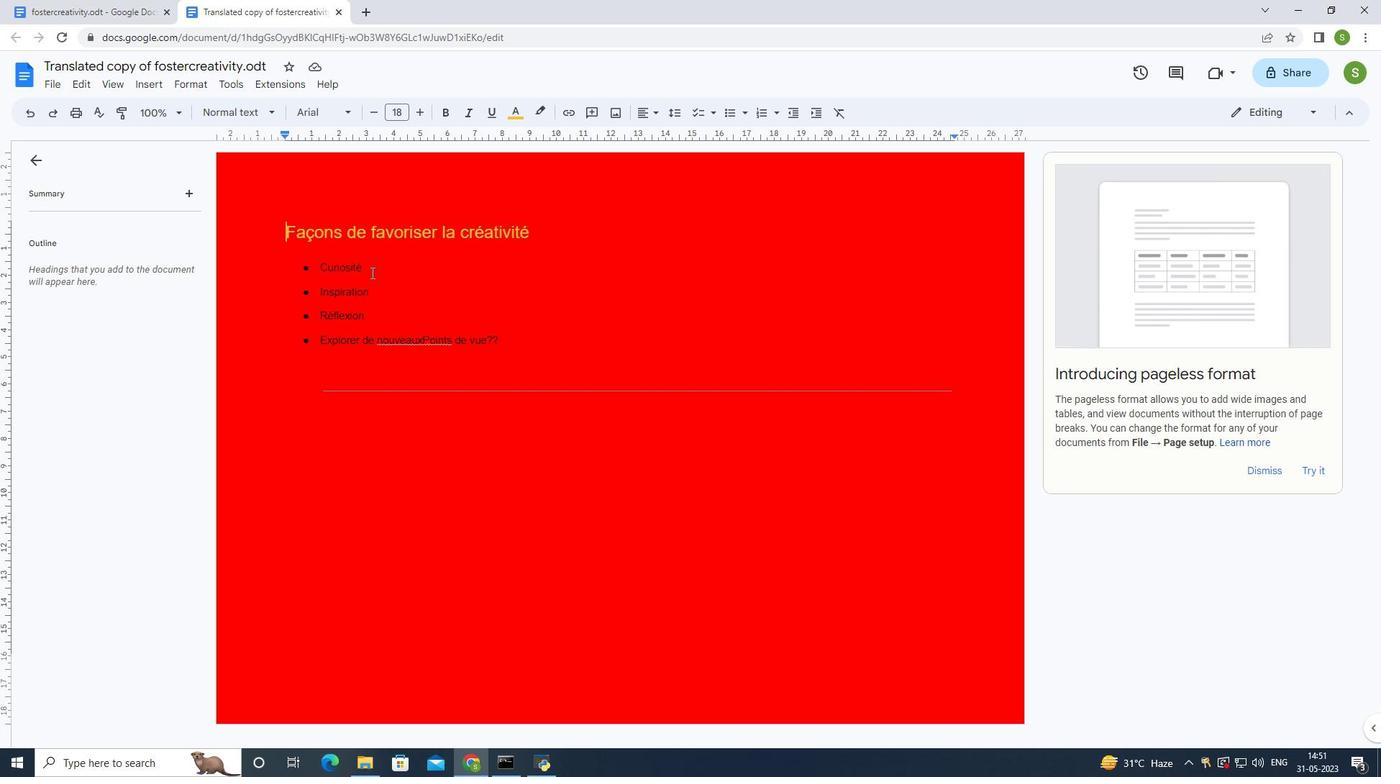 
Action: Mouse pressed left at (370, 265)
Screenshot: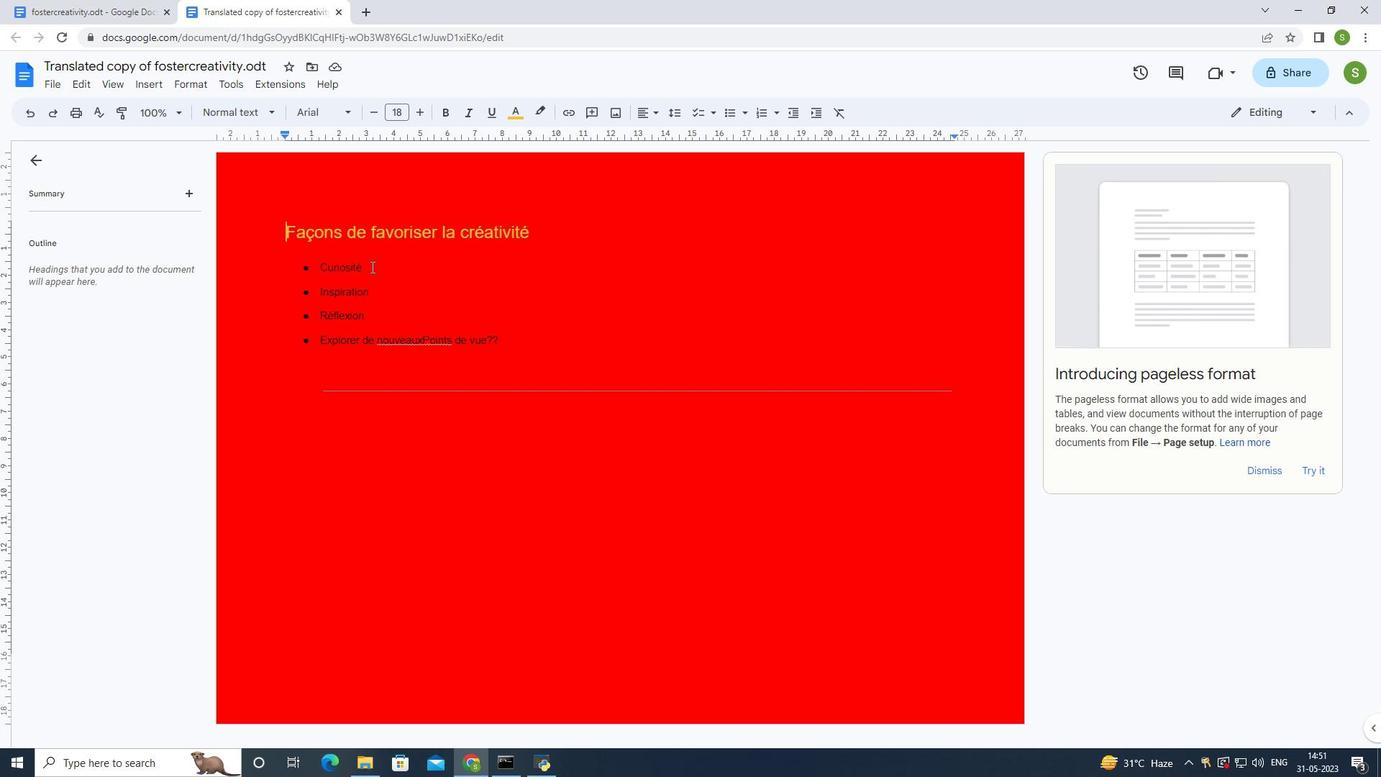 
Action: Mouse moved to (838, 110)
Screenshot: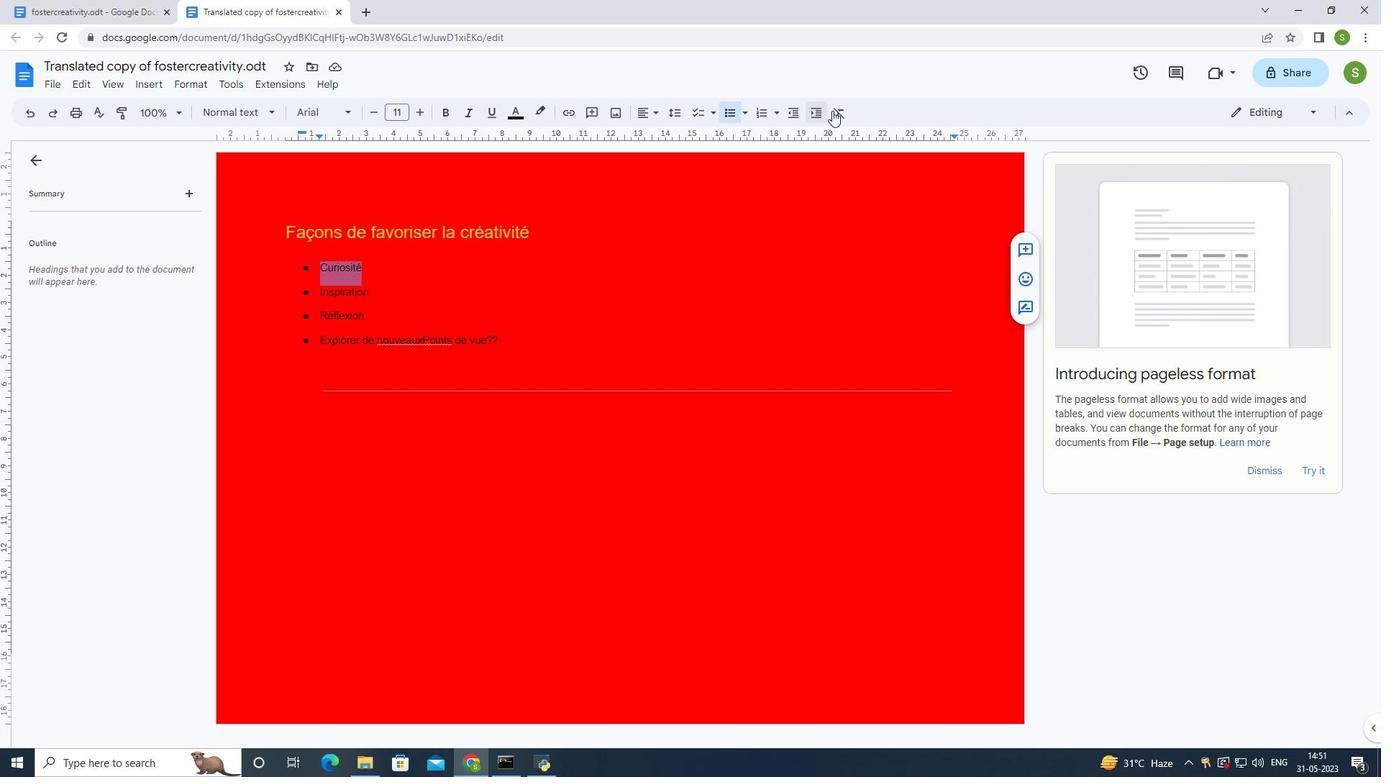 
Action: Mouse pressed left at (838, 110)
Screenshot: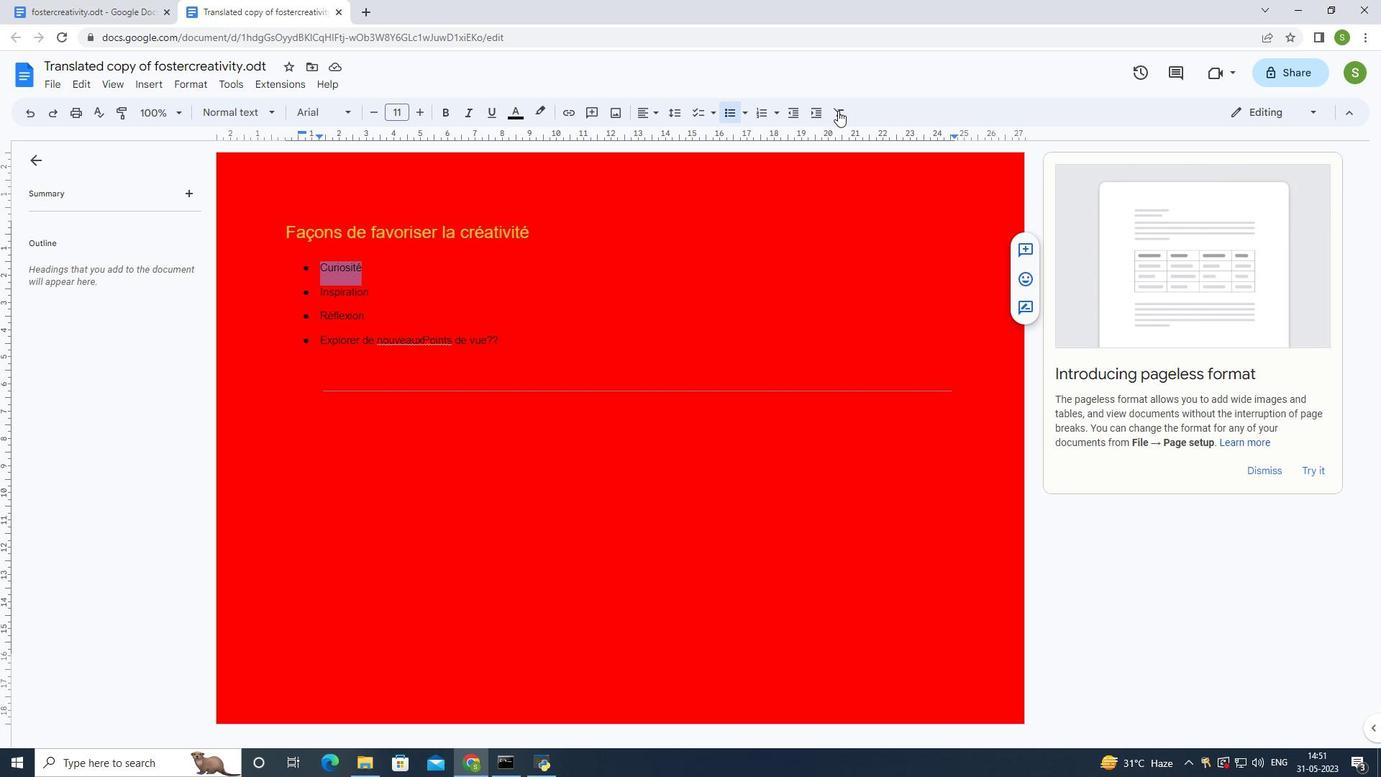 
Action: Mouse moved to (729, 236)
Screenshot: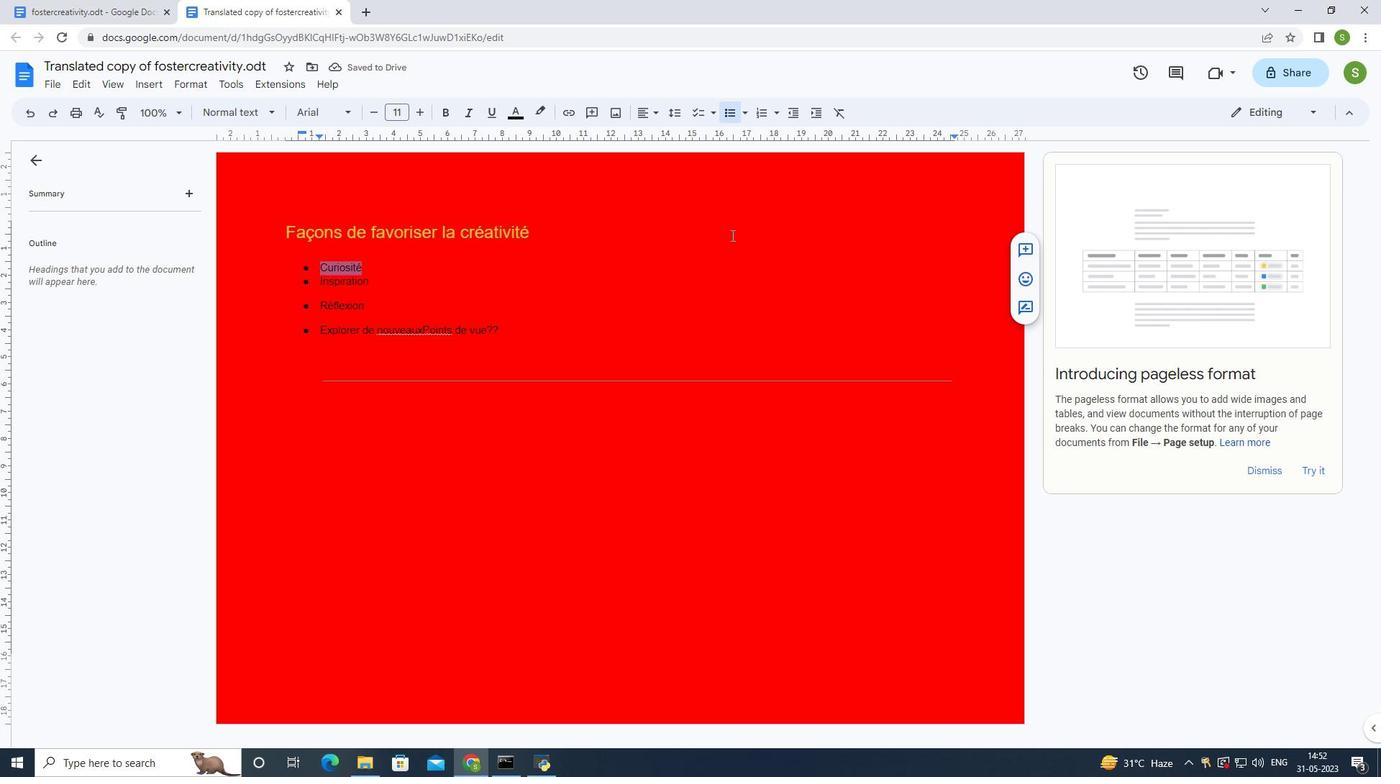 
